 Task: Search Recruiter Lite in Recruiter.
Action: Mouse moved to (865, 89)
Screenshot: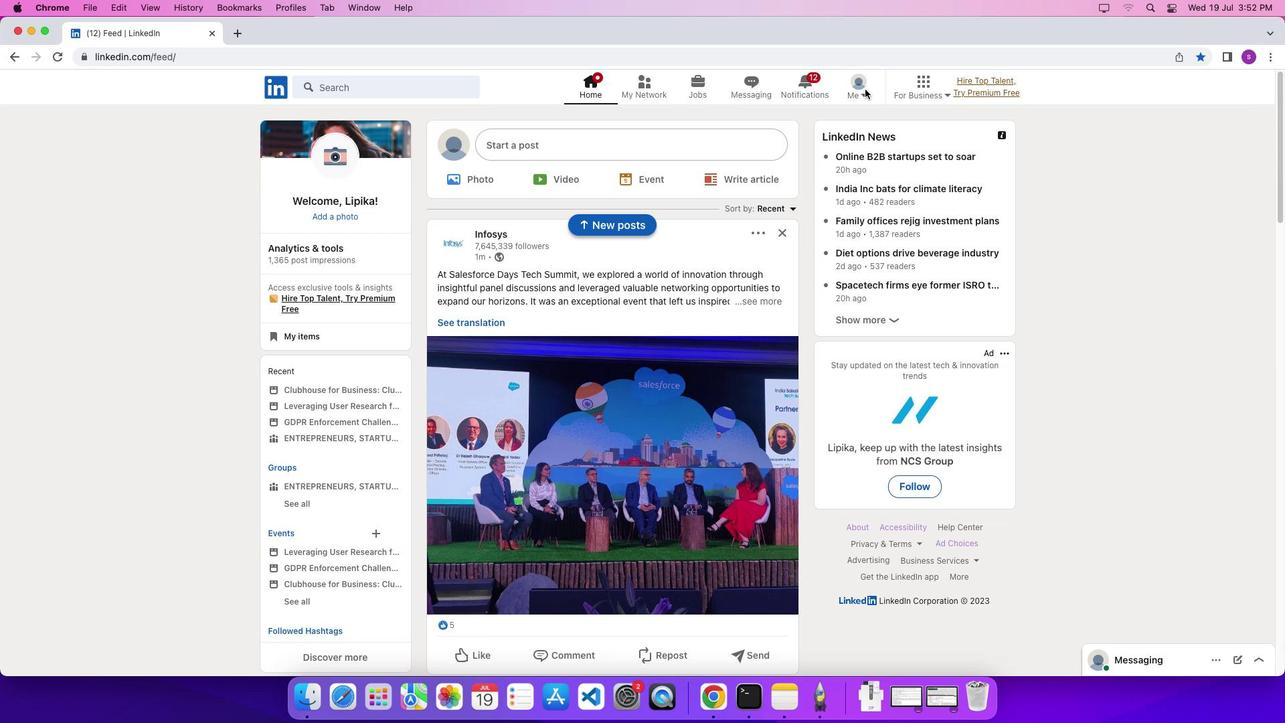 
Action: Mouse pressed left at (865, 89)
Screenshot: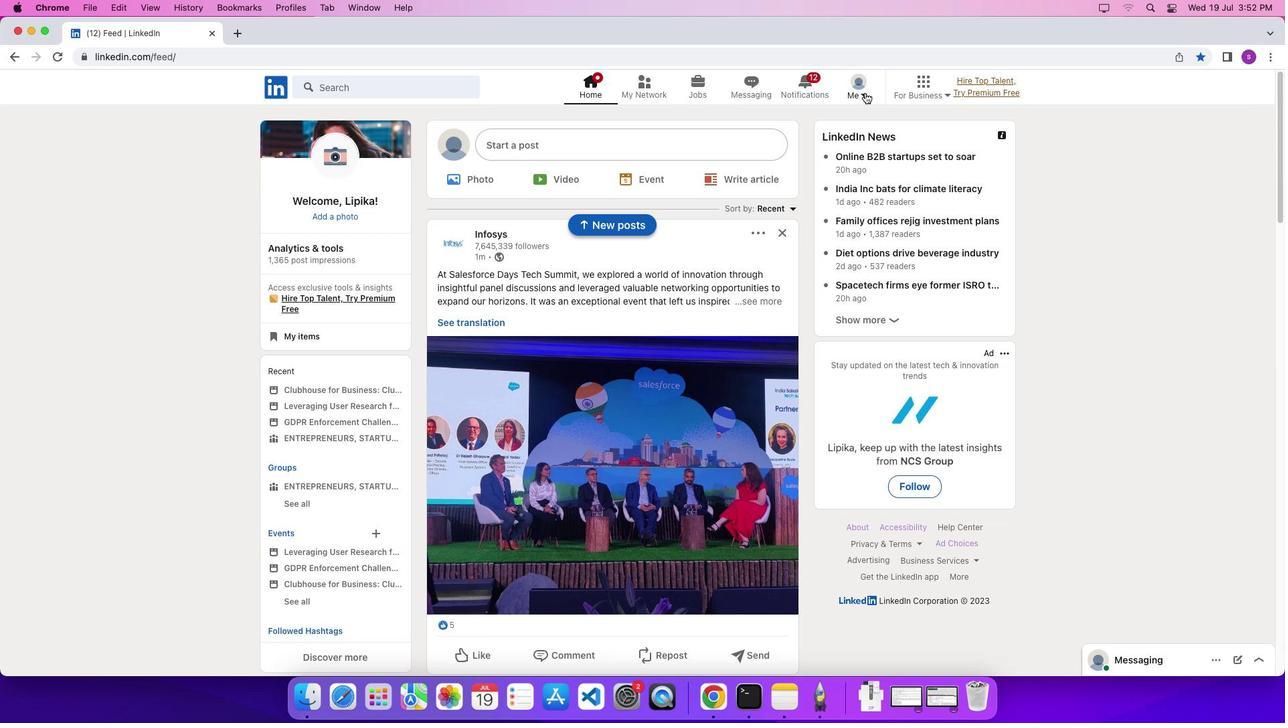 
Action: Mouse moved to (865, 93)
Screenshot: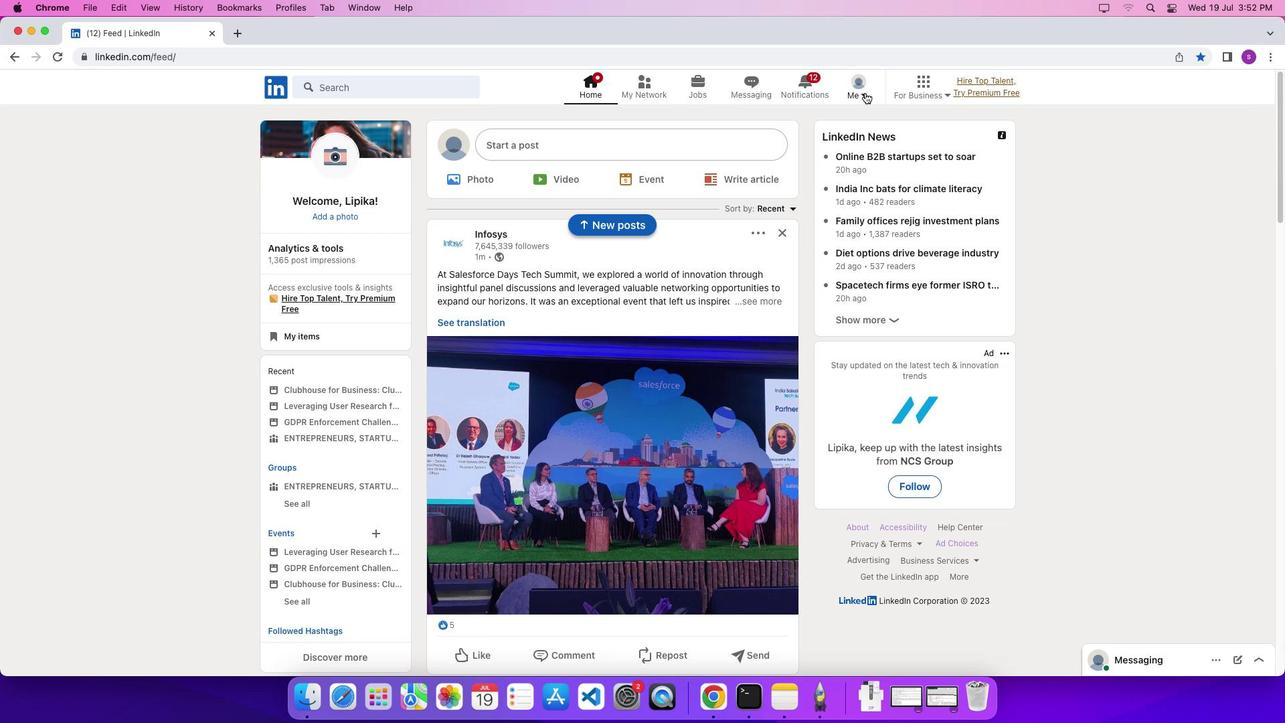 
Action: Mouse pressed left at (865, 93)
Screenshot: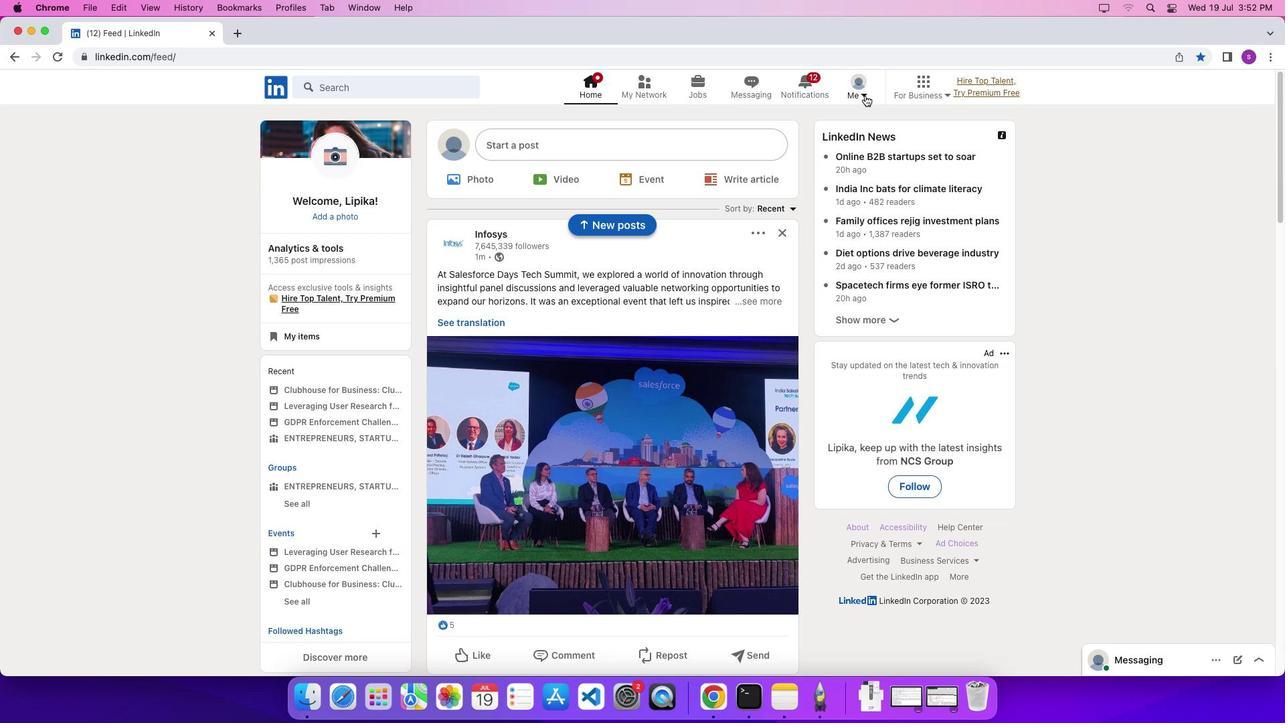 
Action: Mouse moved to (852, 163)
Screenshot: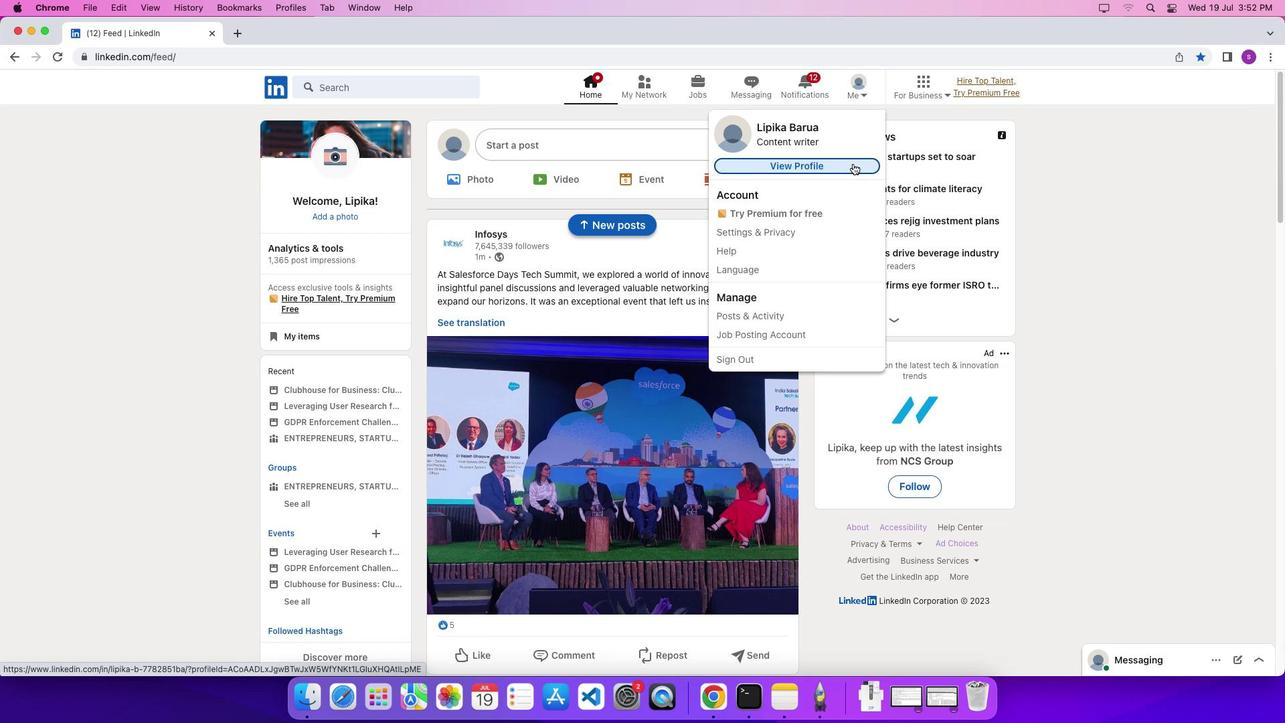 
Action: Mouse pressed left at (852, 163)
Screenshot: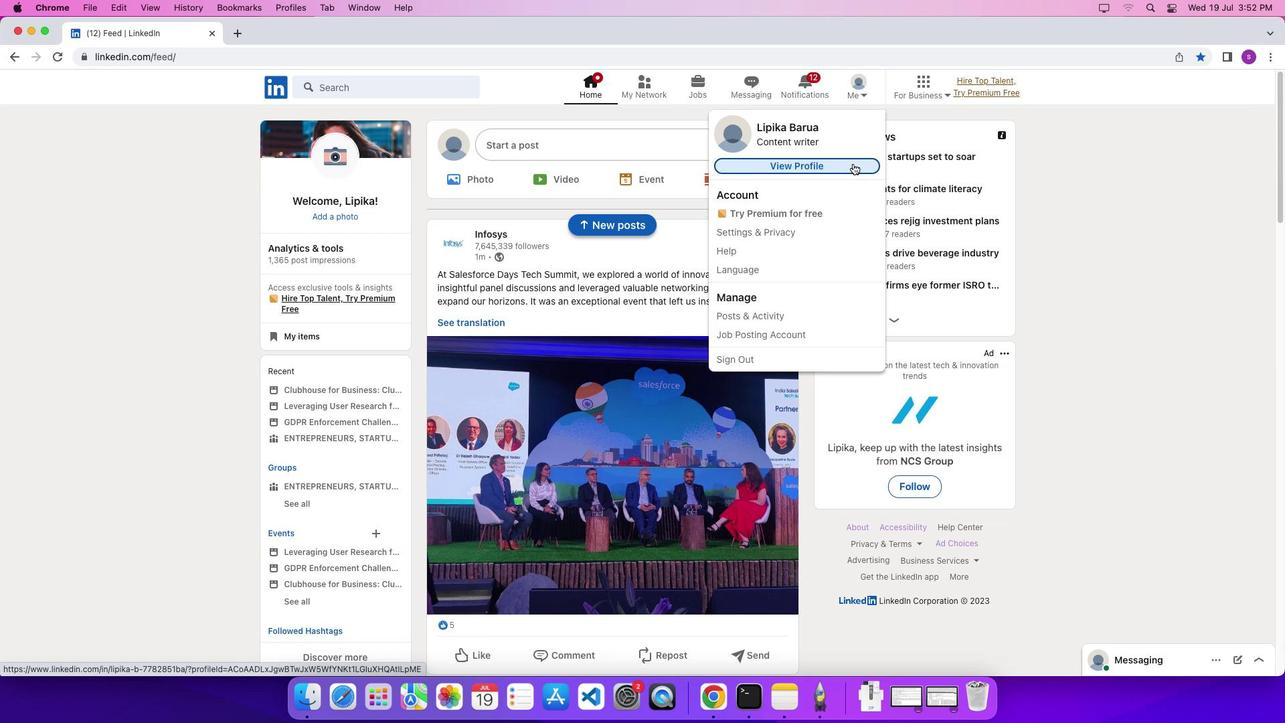 
Action: Mouse moved to (717, 352)
Screenshot: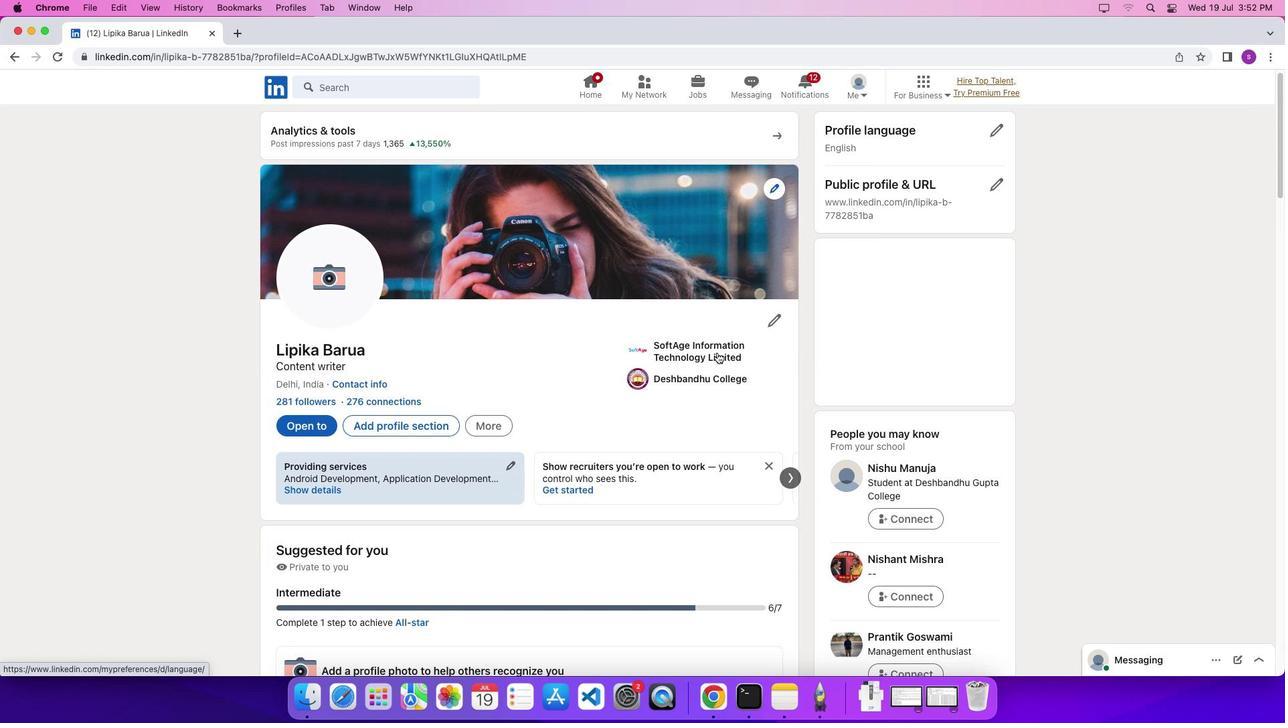 
Action: Mouse scrolled (717, 352) with delta (0, 0)
Screenshot: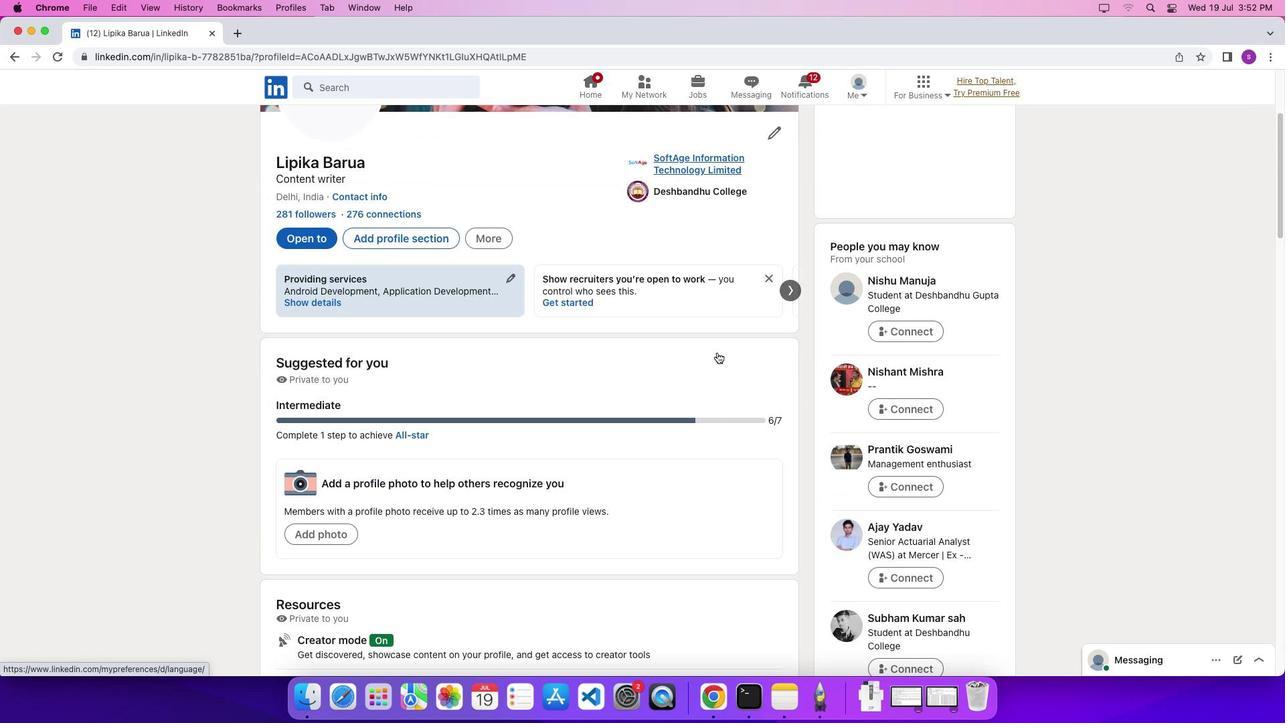 
Action: Mouse scrolled (717, 352) with delta (0, 0)
Screenshot: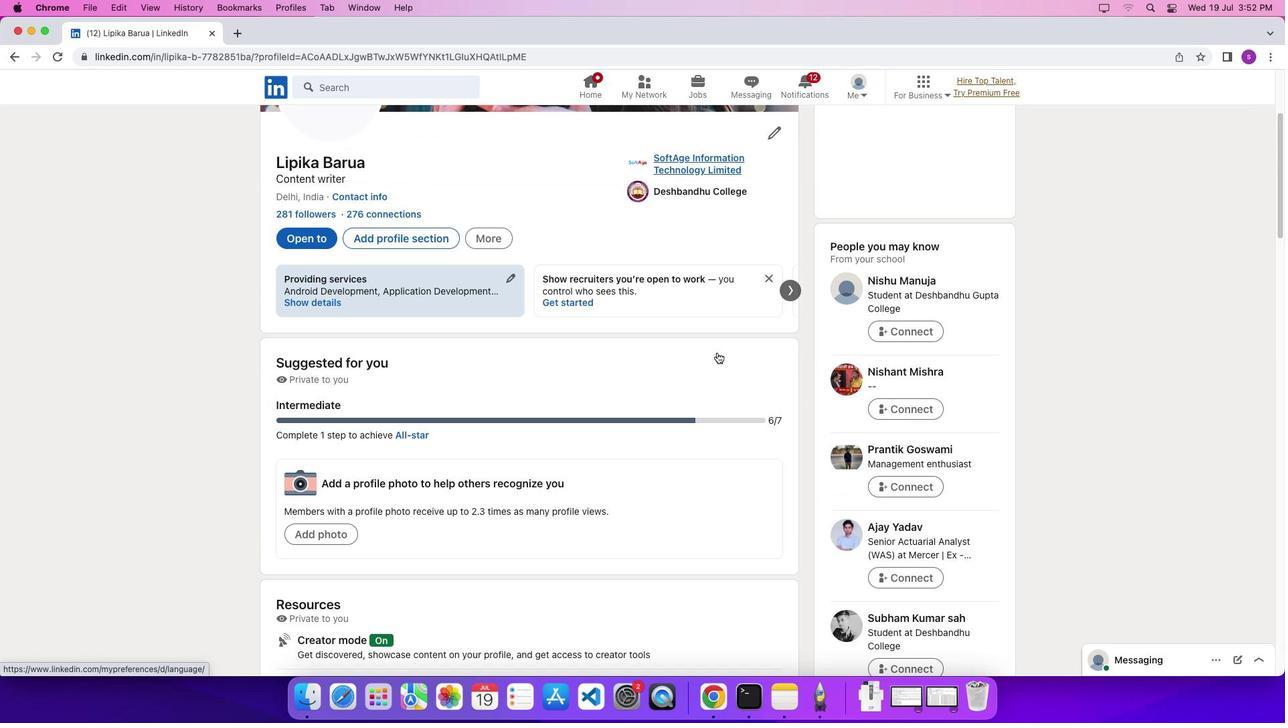 
Action: Mouse scrolled (717, 352) with delta (0, -3)
Screenshot: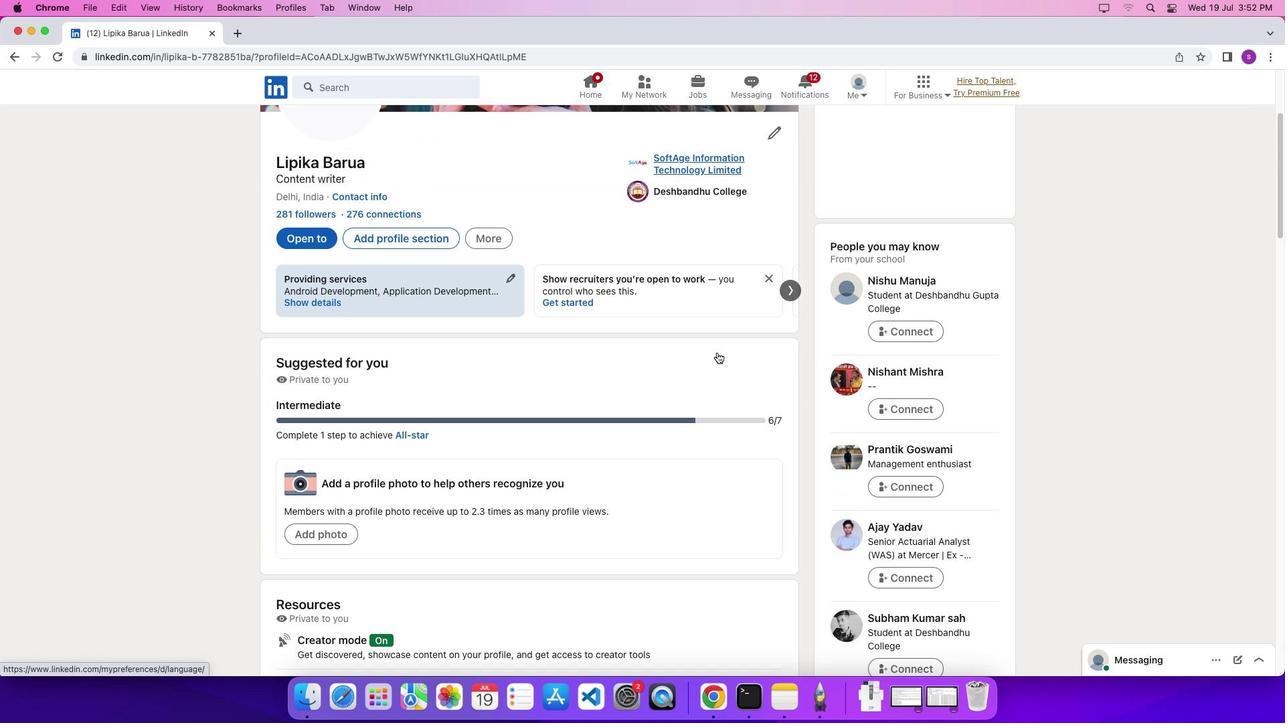
Action: Mouse scrolled (717, 352) with delta (0, 0)
Screenshot: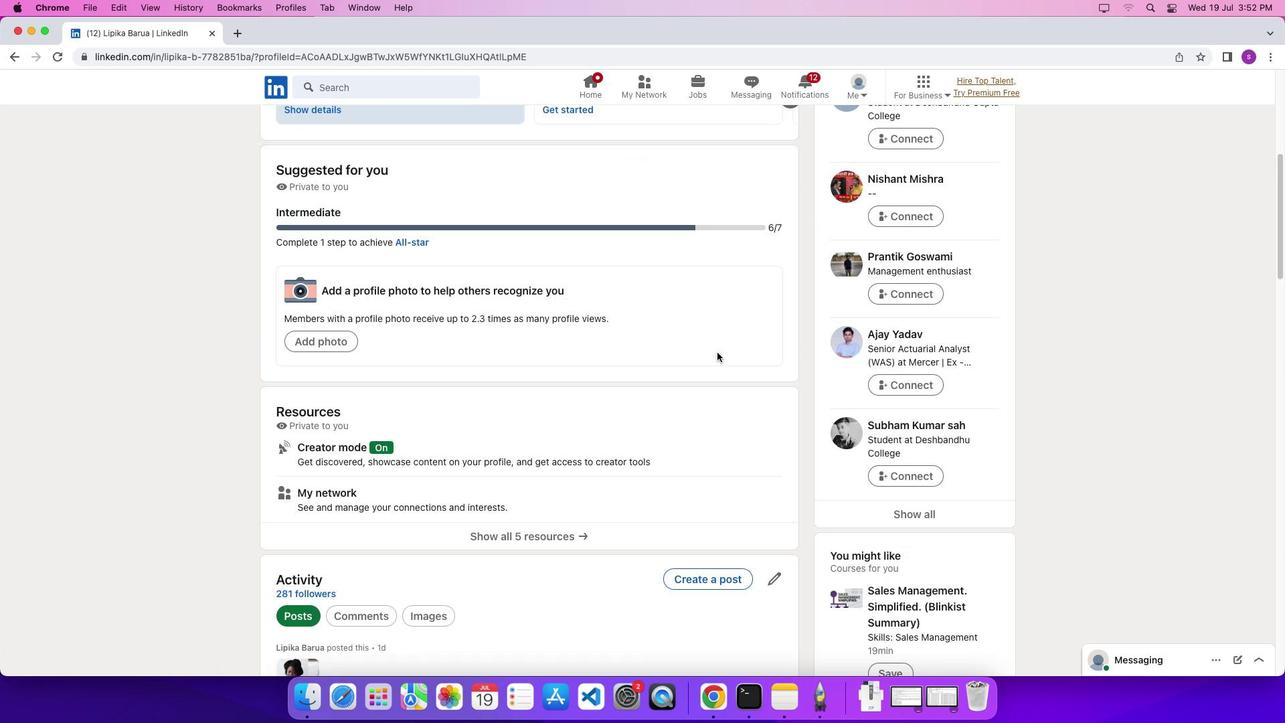 
Action: Mouse scrolled (717, 352) with delta (0, 0)
Screenshot: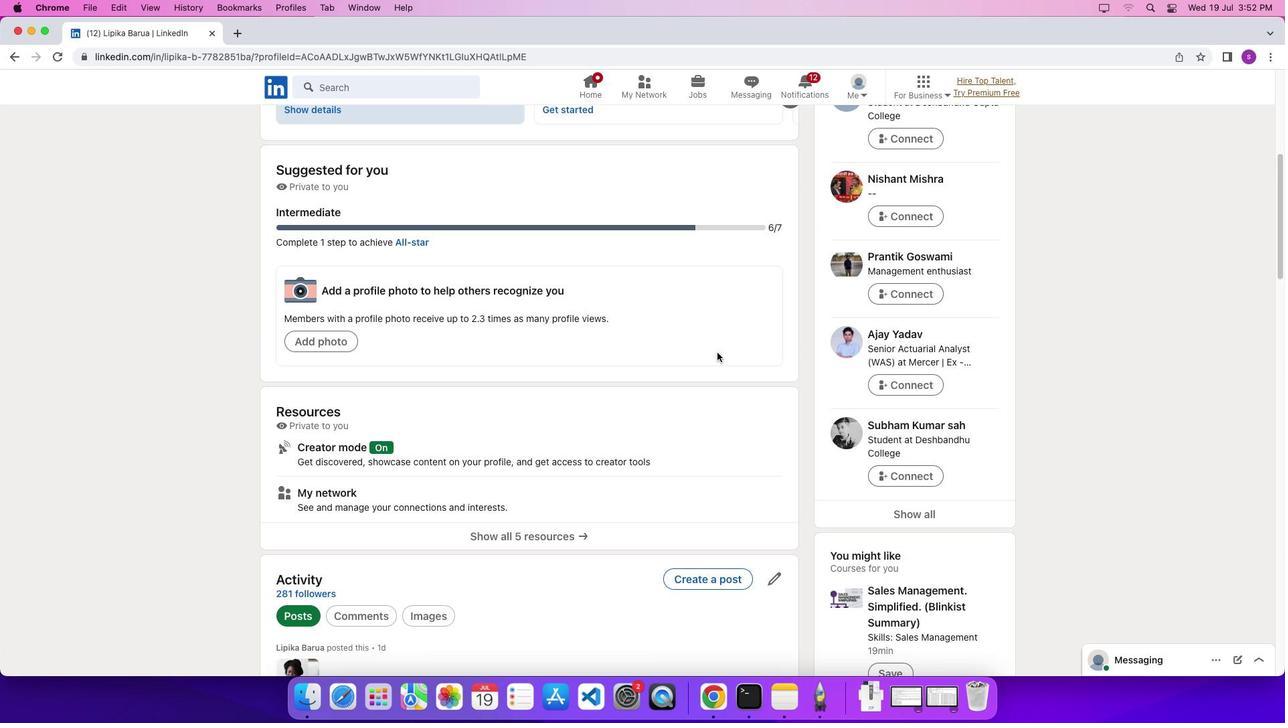 
Action: Mouse scrolled (717, 352) with delta (0, -3)
Screenshot: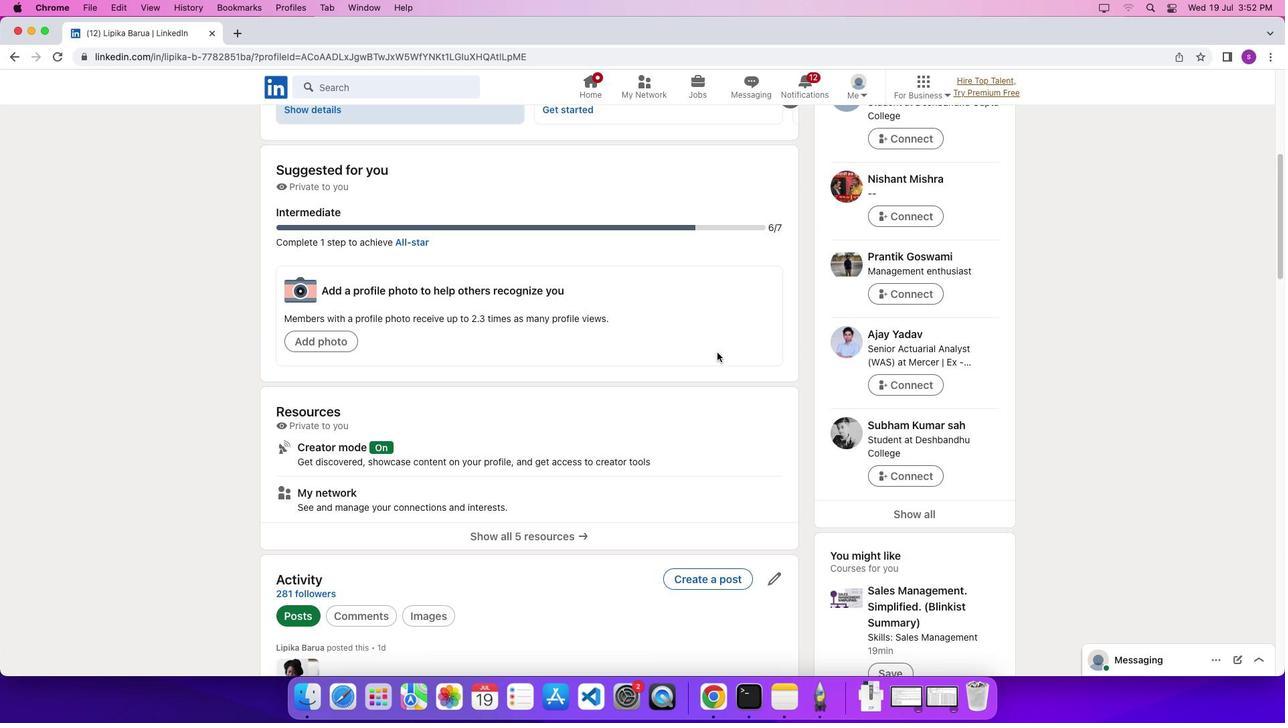 
Action: Mouse scrolled (717, 352) with delta (0, 0)
Screenshot: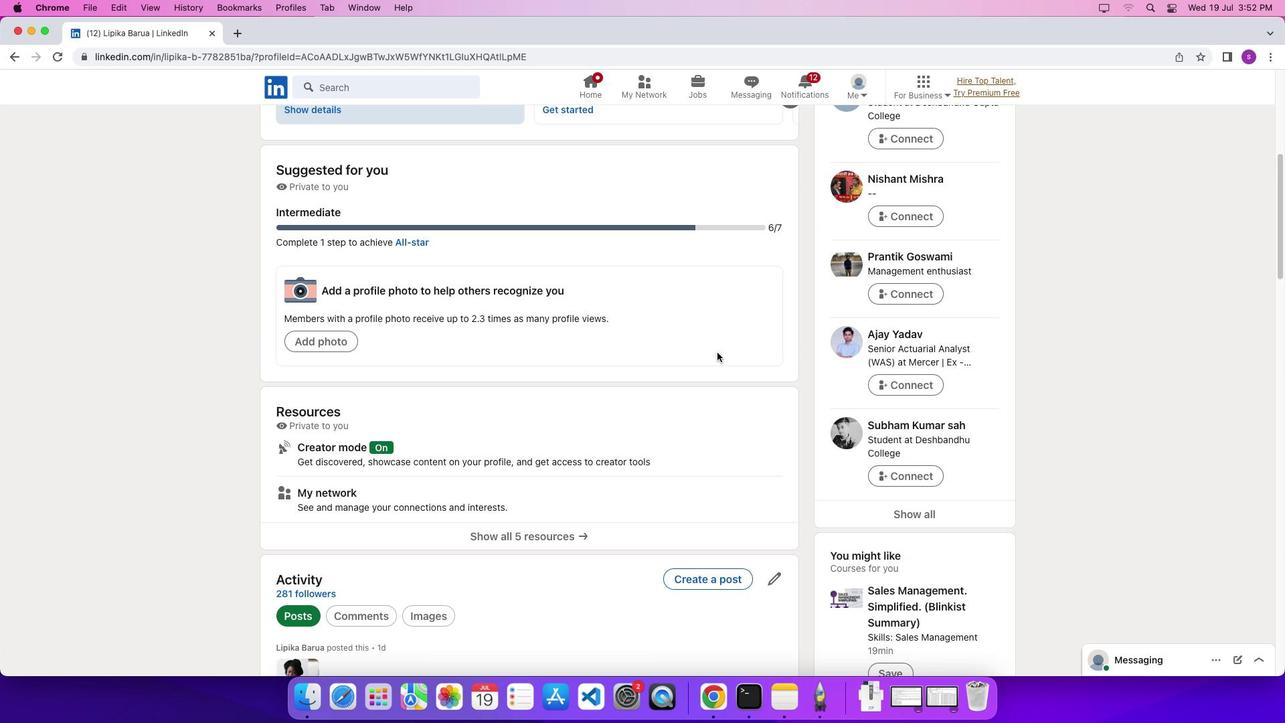 
Action: Mouse scrolled (717, 352) with delta (0, 0)
Screenshot: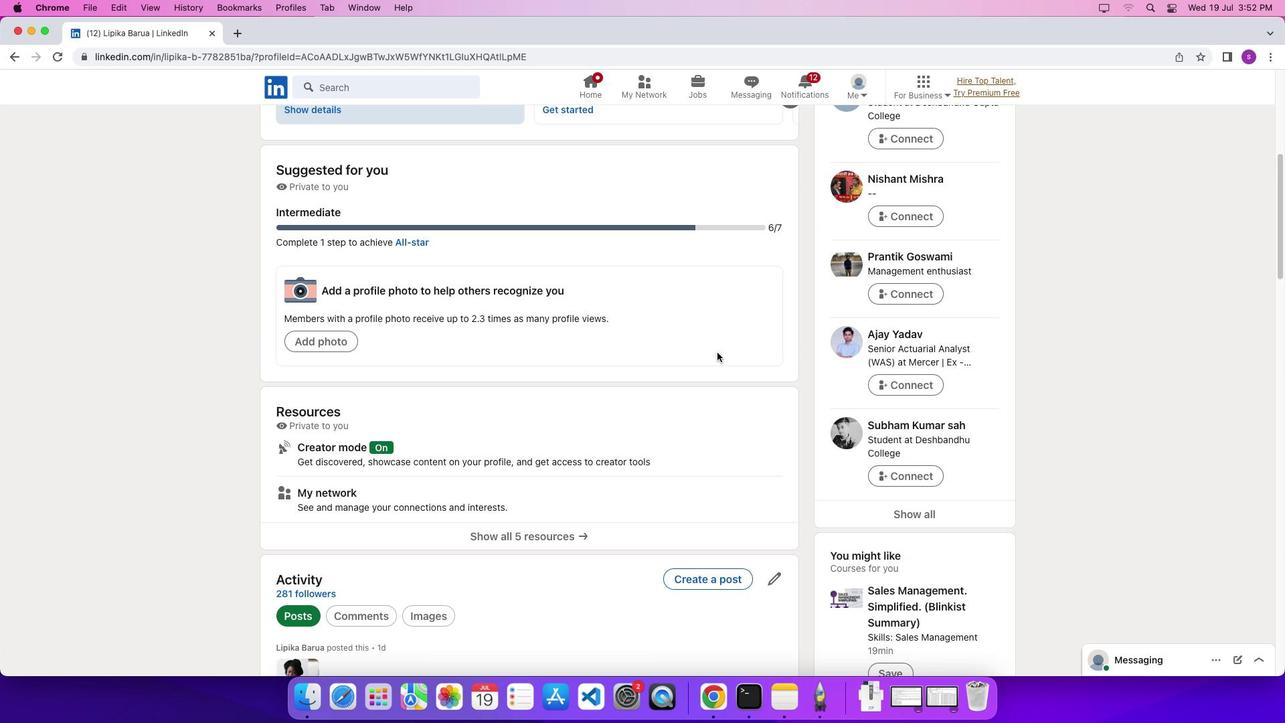 
Action: Mouse scrolled (717, 352) with delta (0, -3)
Screenshot: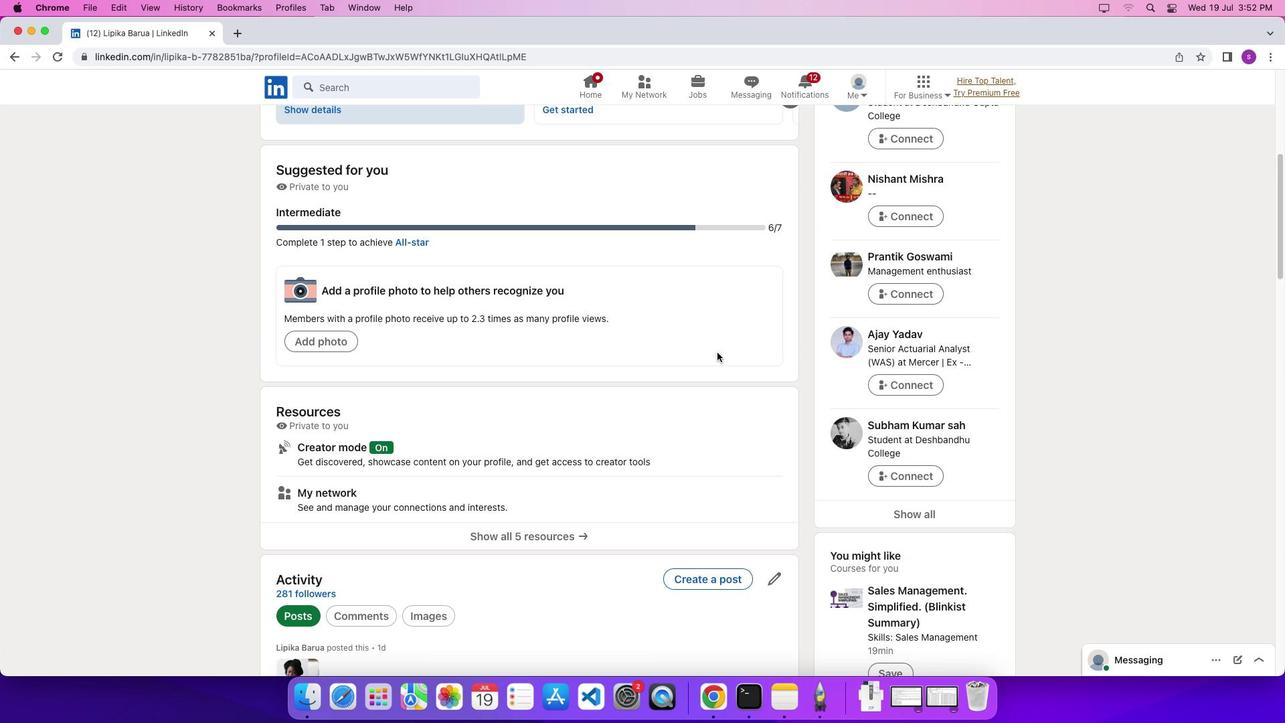 
Action: Mouse scrolled (717, 352) with delta (0, -4)
Screenshot: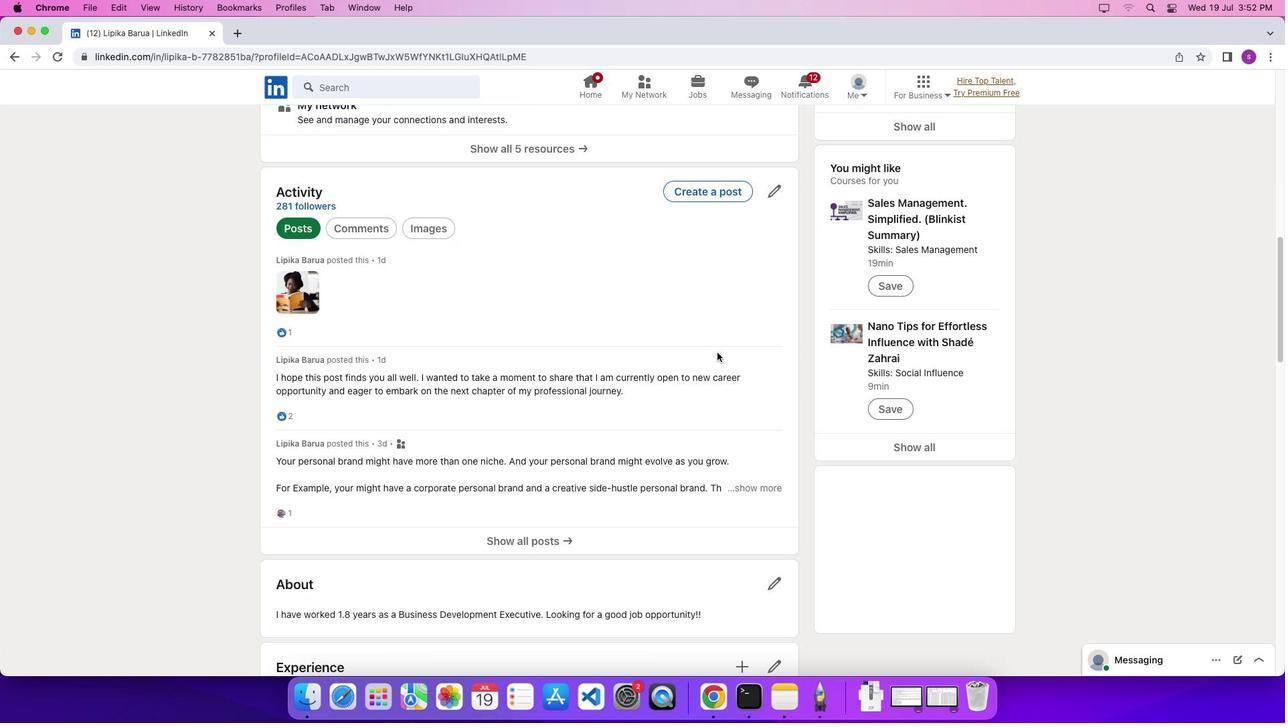 
Action: Mouse scrolled (717, 352) with delta (0, 0)
Screenshot: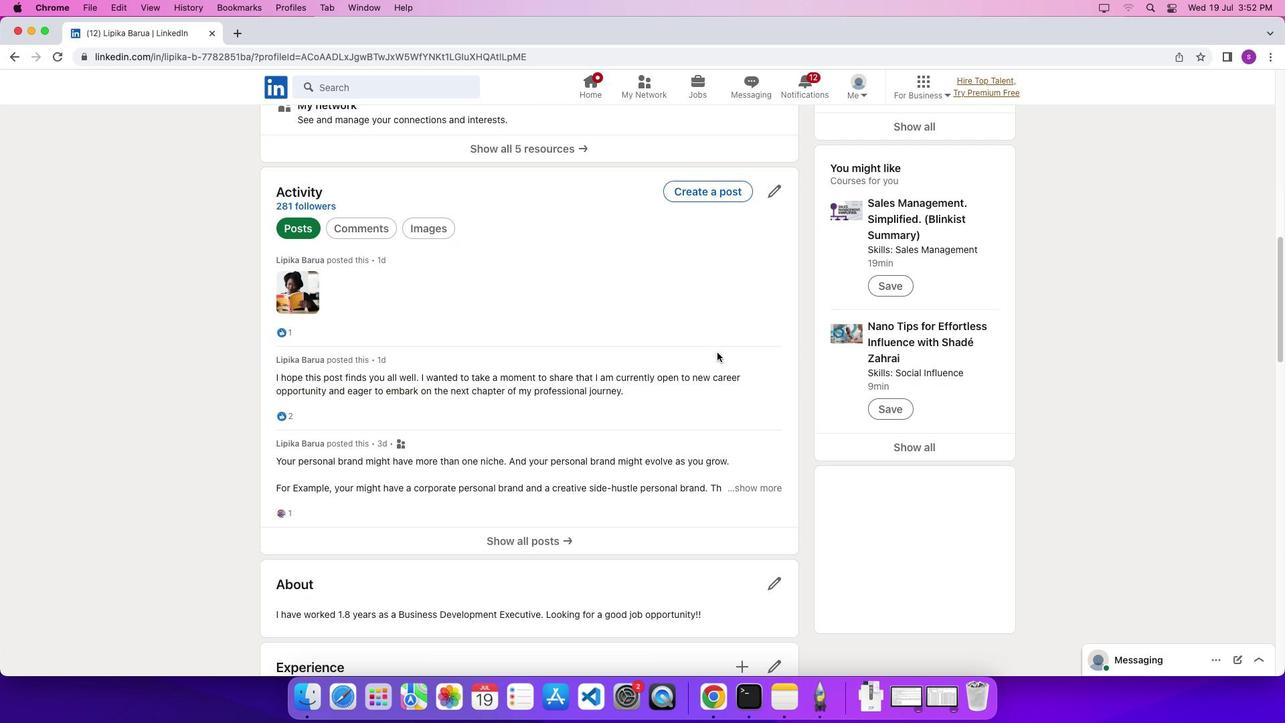 
Action: Mouse scrolled (717, 352) with delta (0, 0)
Screenshot: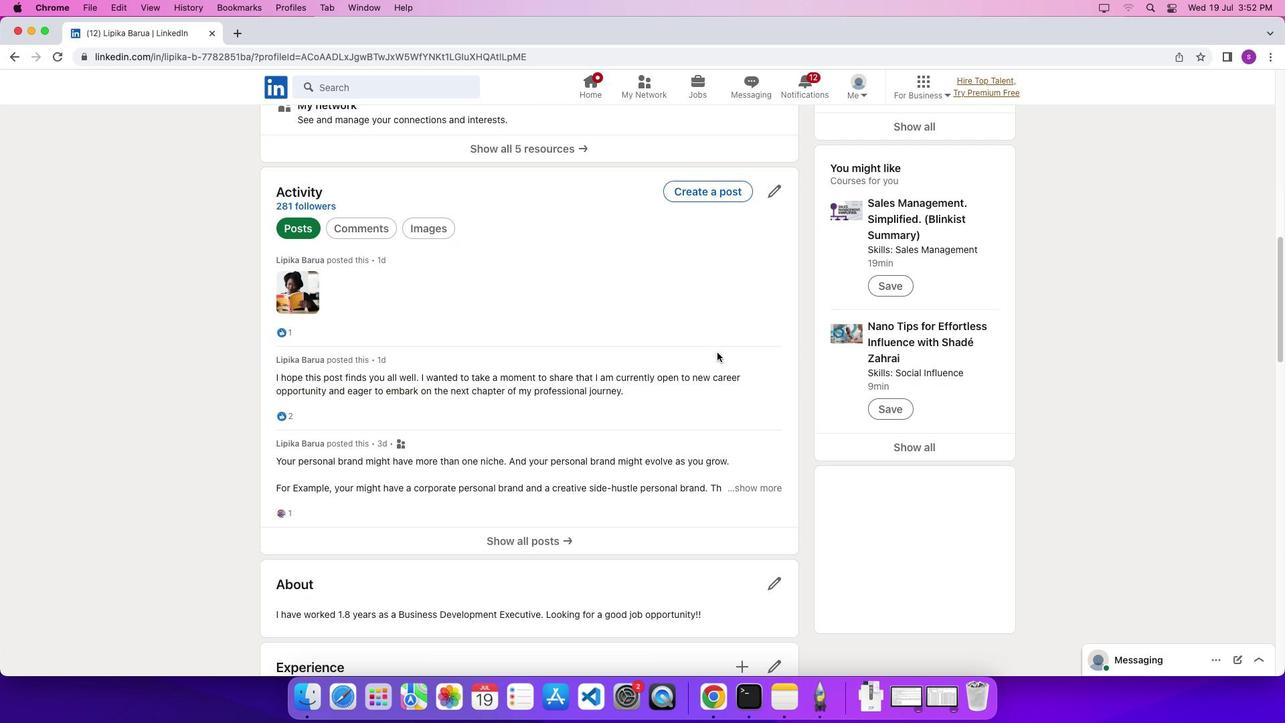 
Action: Mouse scrolled (717, 352) with delta (0, -3)
Screenshot: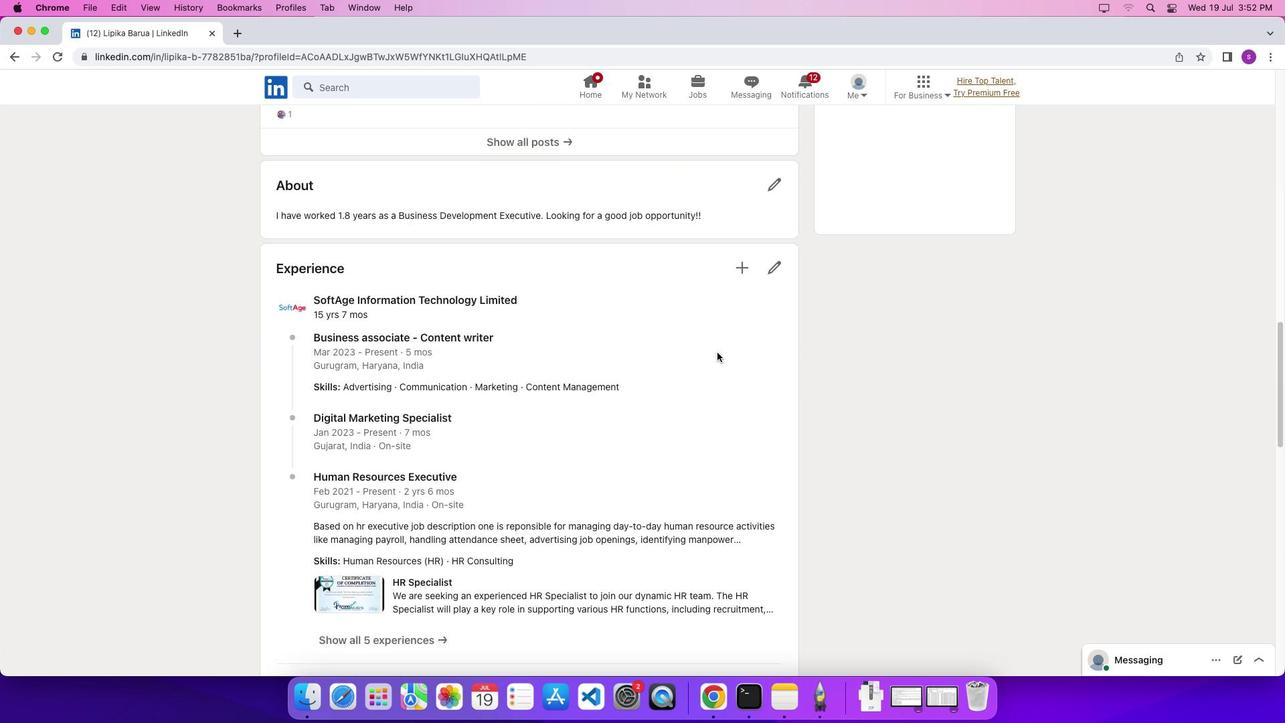 
Action: Mouse scrolled (717, 352) with delta (0, -4)
Screenshot: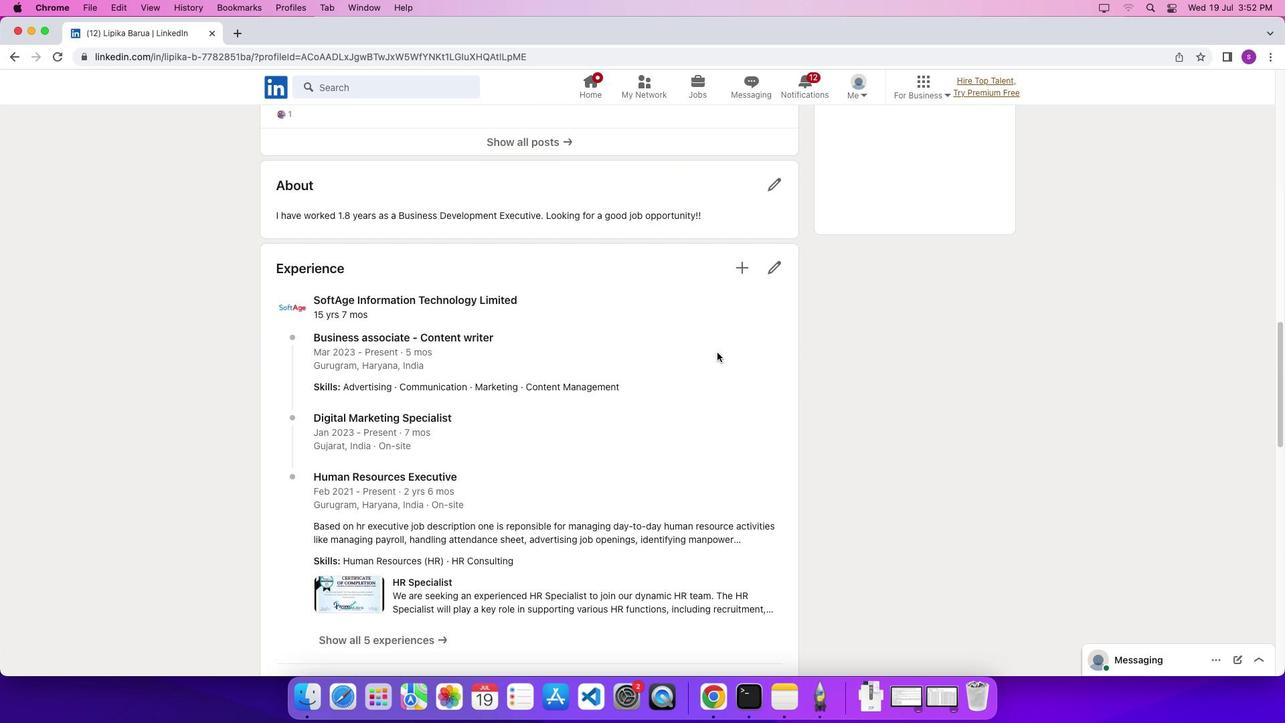 
Action: Mouse scrolled (717, 352) with delta (0, 0)
Screenshot: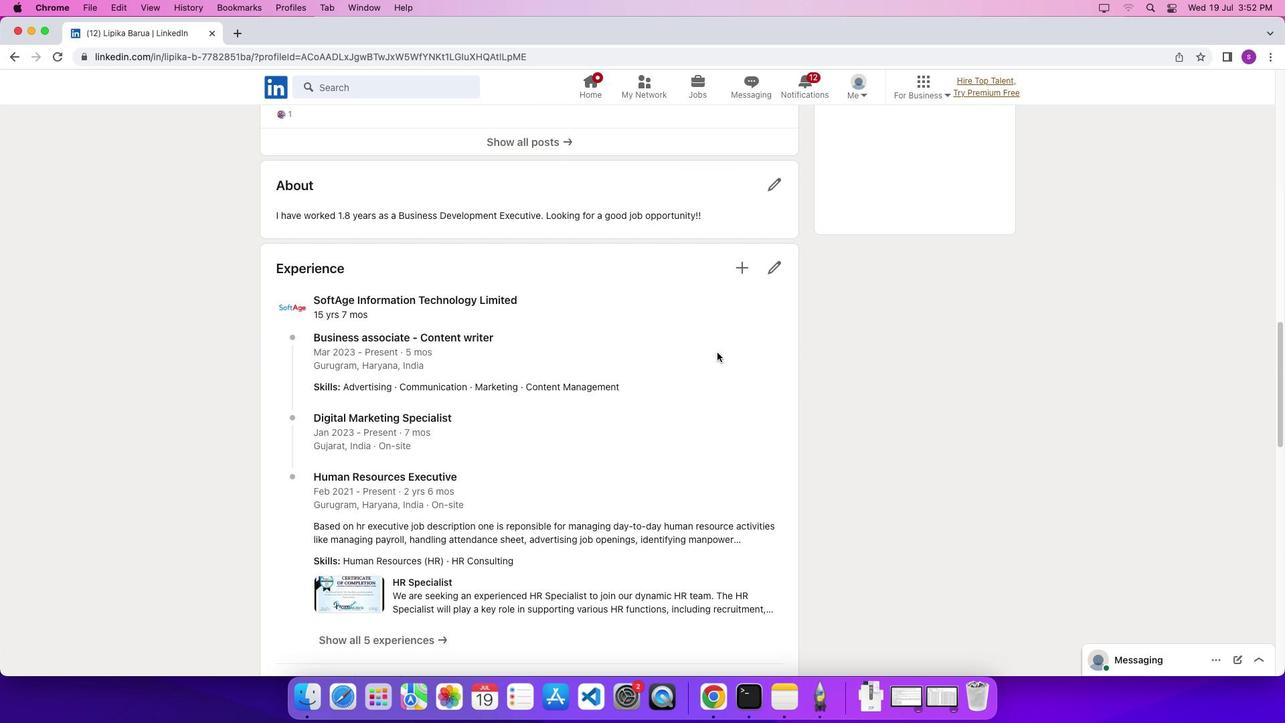 
Action: Mouse scrolled (717, 352) with delta (0, 0)
Screenshot: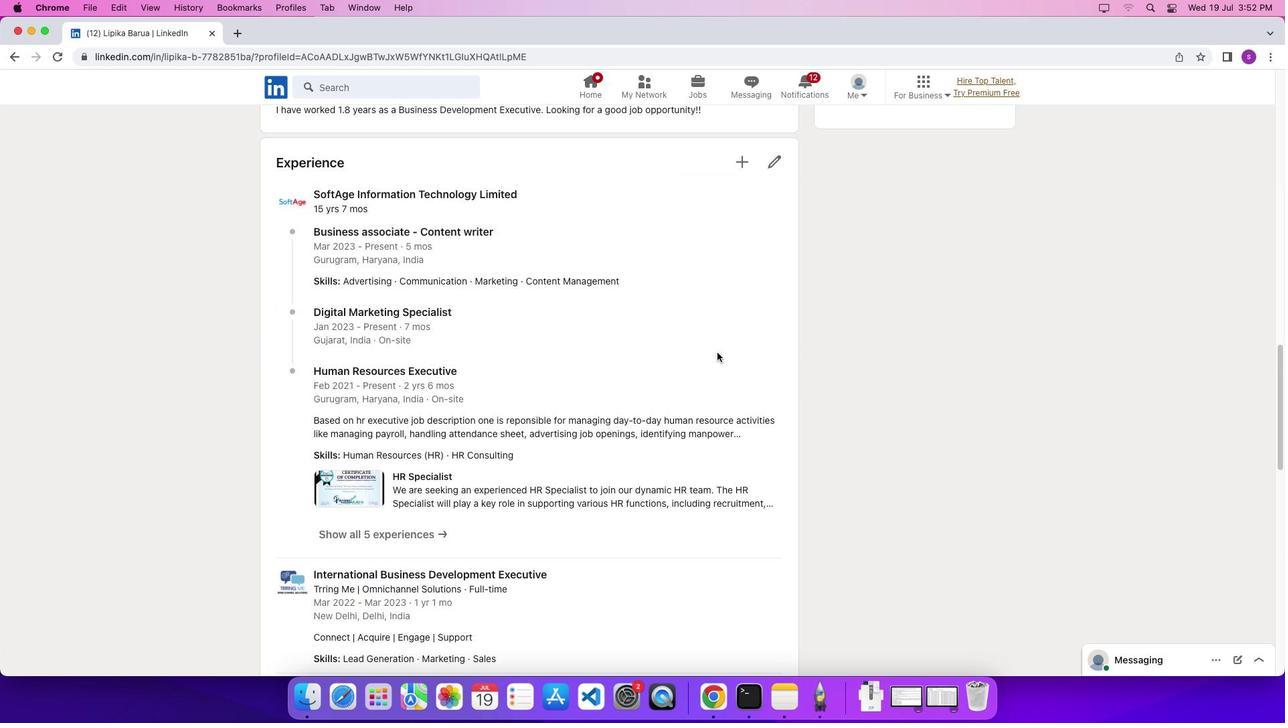 
Action: Mouse scrolled (717, 352) with delta (0, 0)
Screenshot: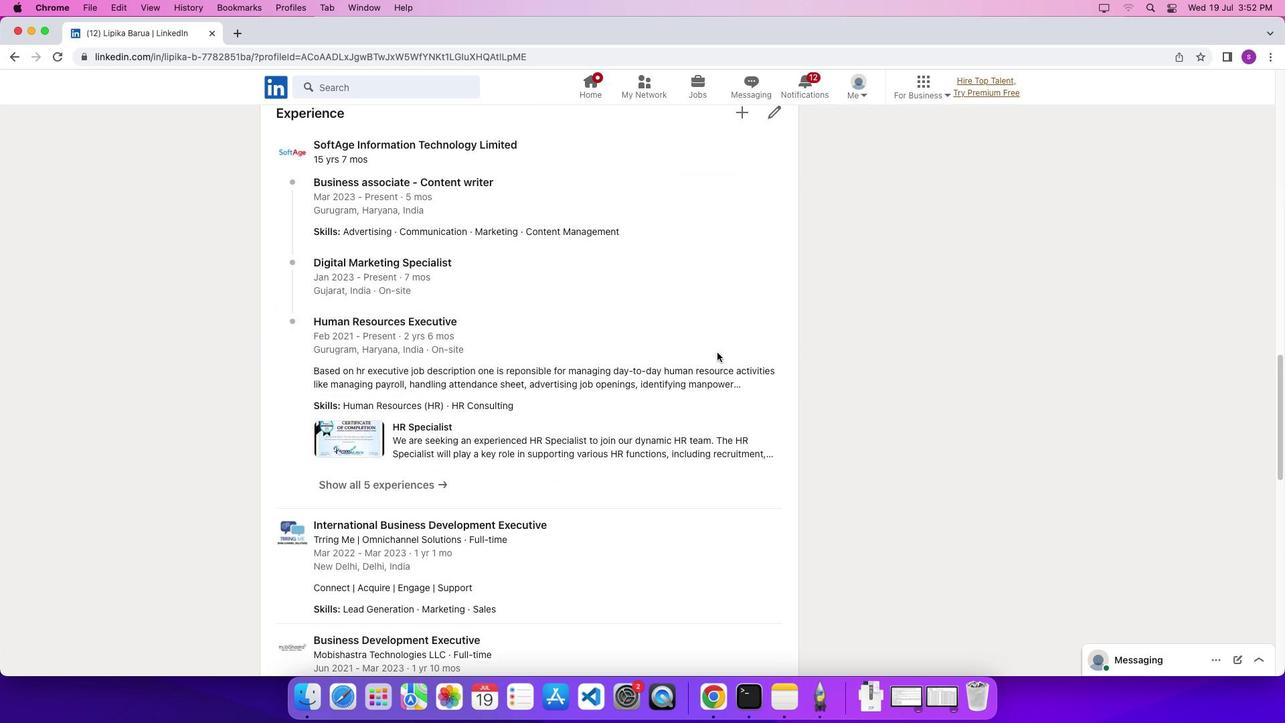 
Action: Mouse scrolled (717, 352) with delta (0, -2)
Screenshot: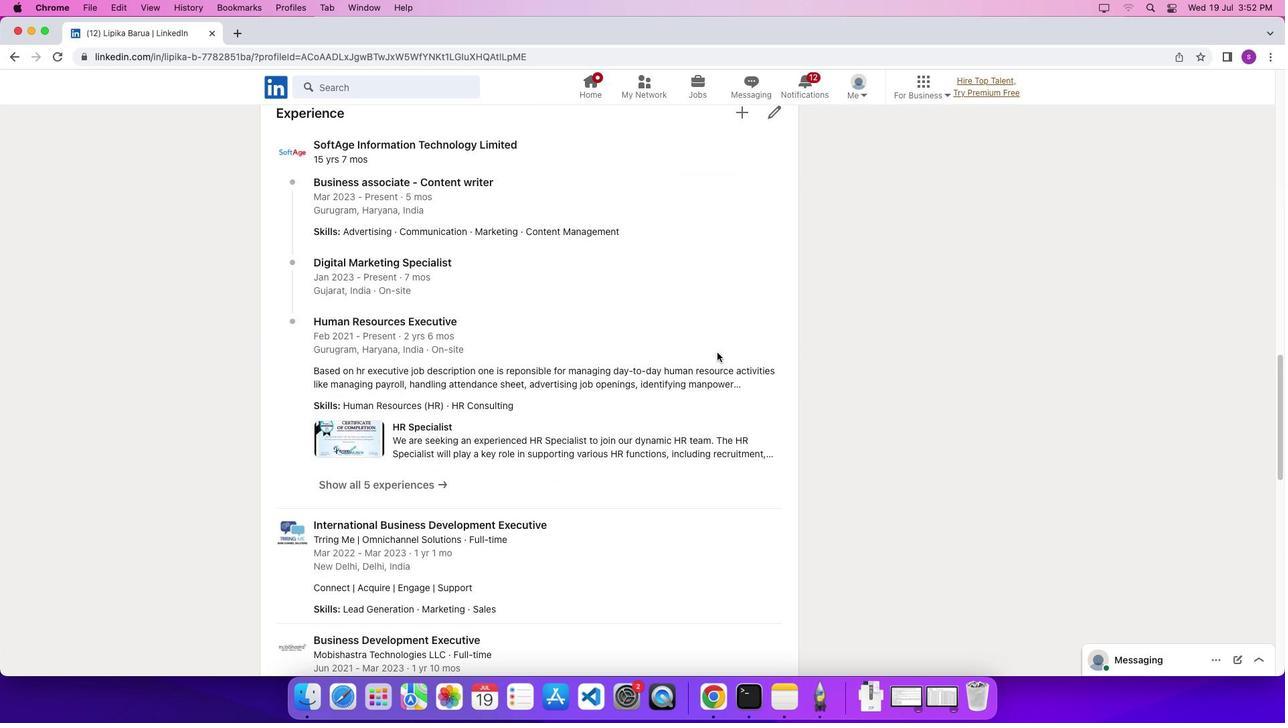 
Action: Mouse scrolled (717, 352) with delta (0, 0)
Screenshot: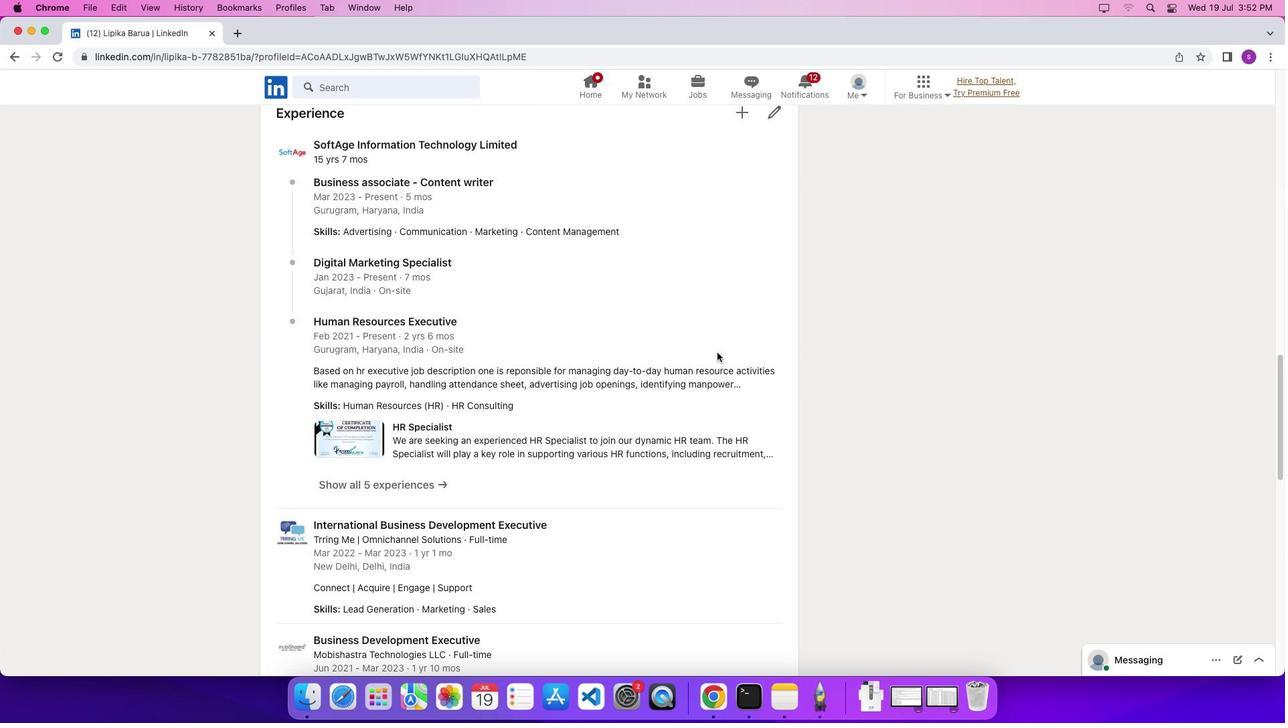 
Action: Mouse scrolled (717, 352) with delta (0, 0)
Screenshot: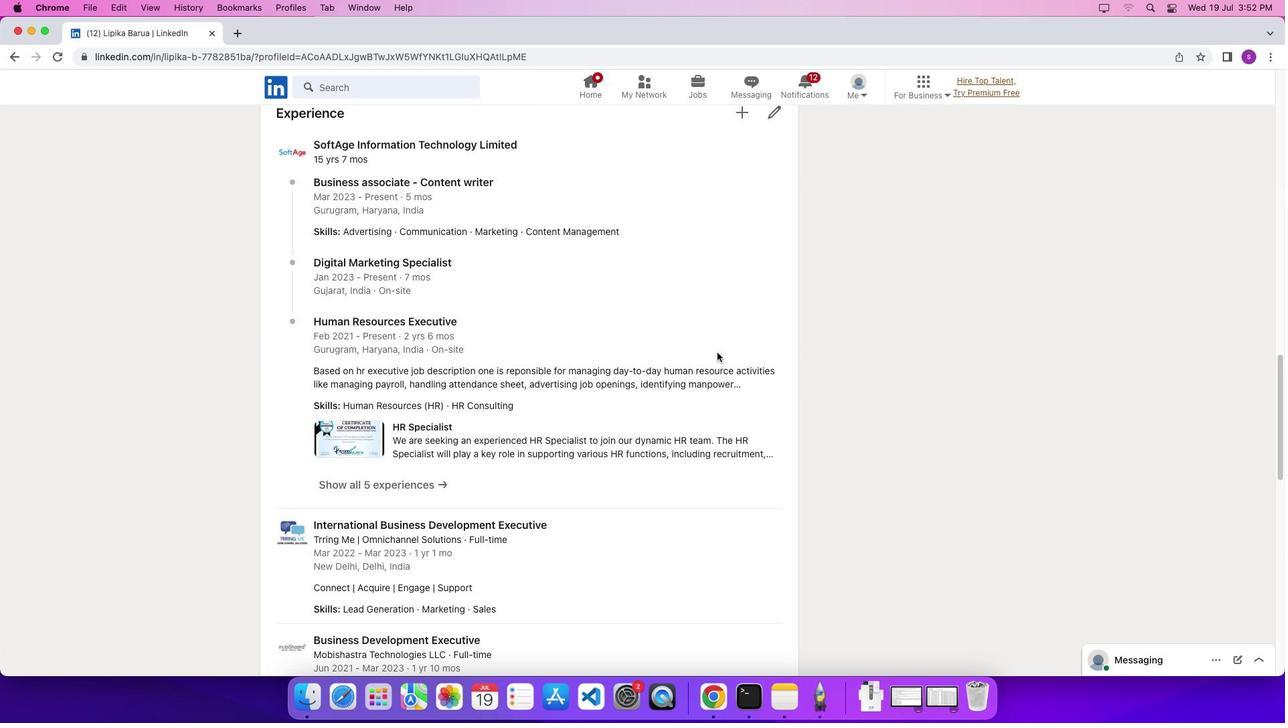 
Action: Mouse scrolled (717, 352) with delta (0, -3)
Screenshot: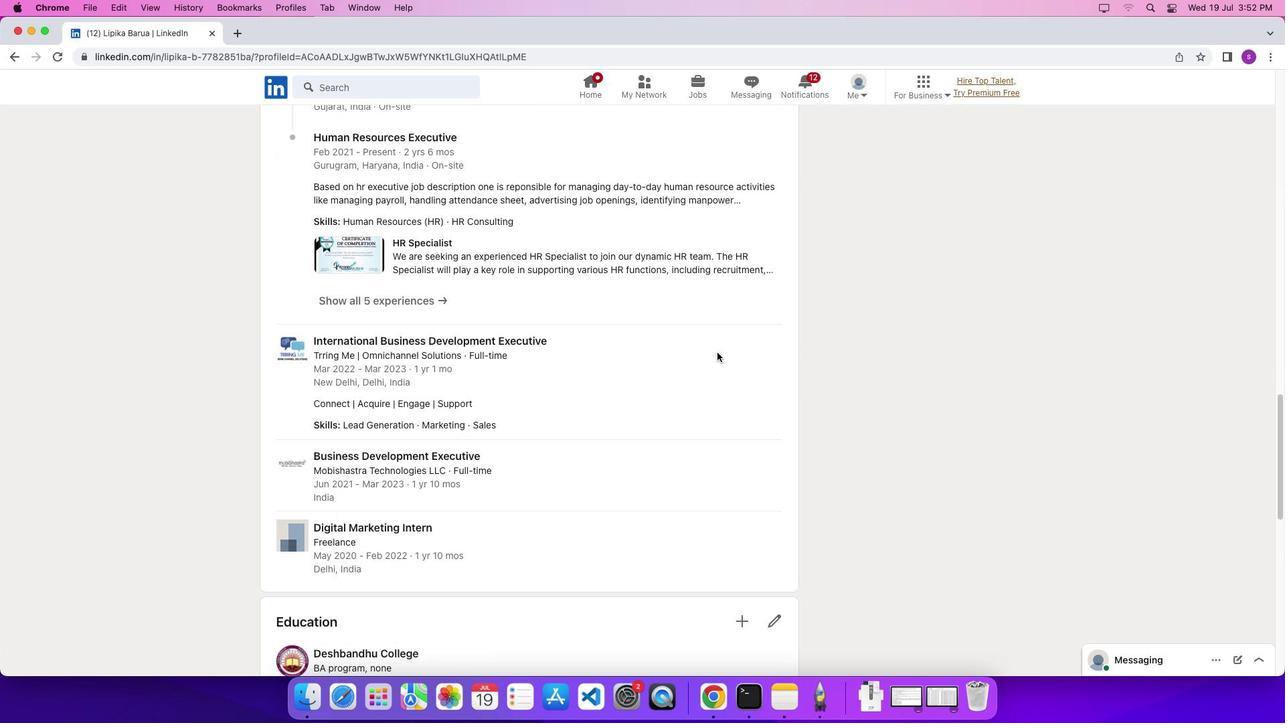 
Action: Mouse scrolled (717, 352) with delta (0, 0)
Screenshot: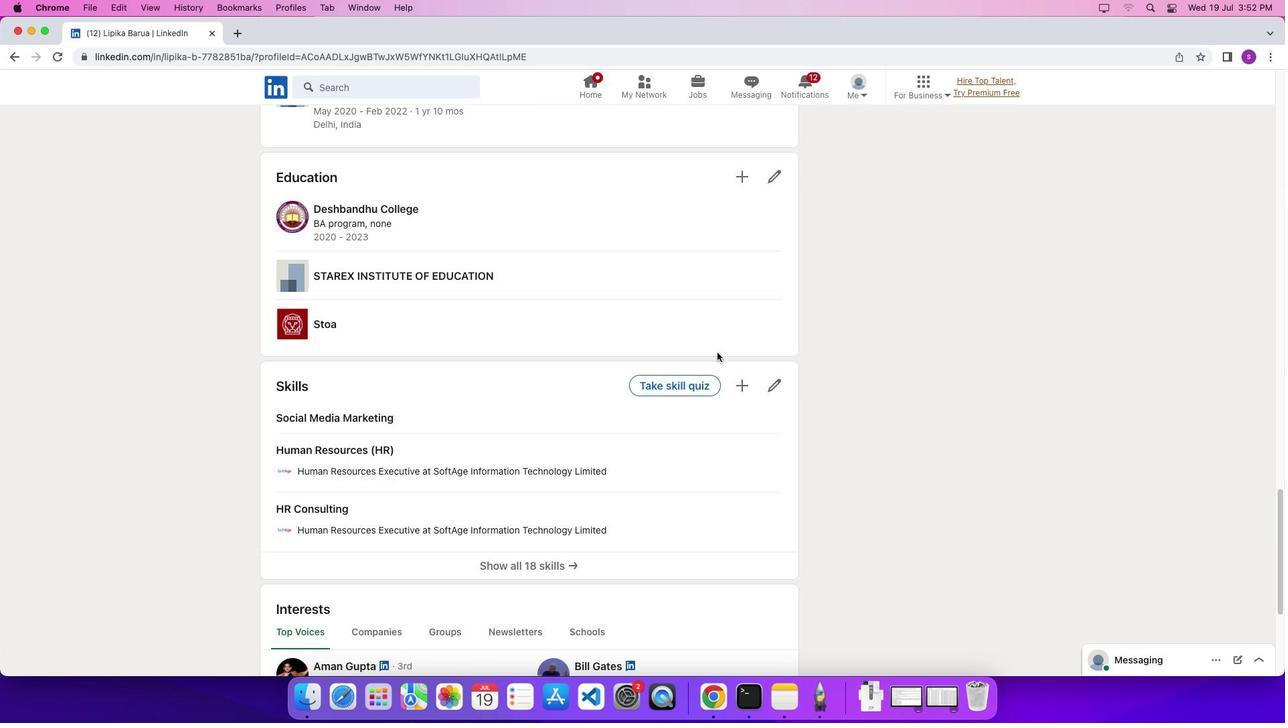 
Action: Mouse scrolled (717, 352) with delta (0, 0)
Screenshot: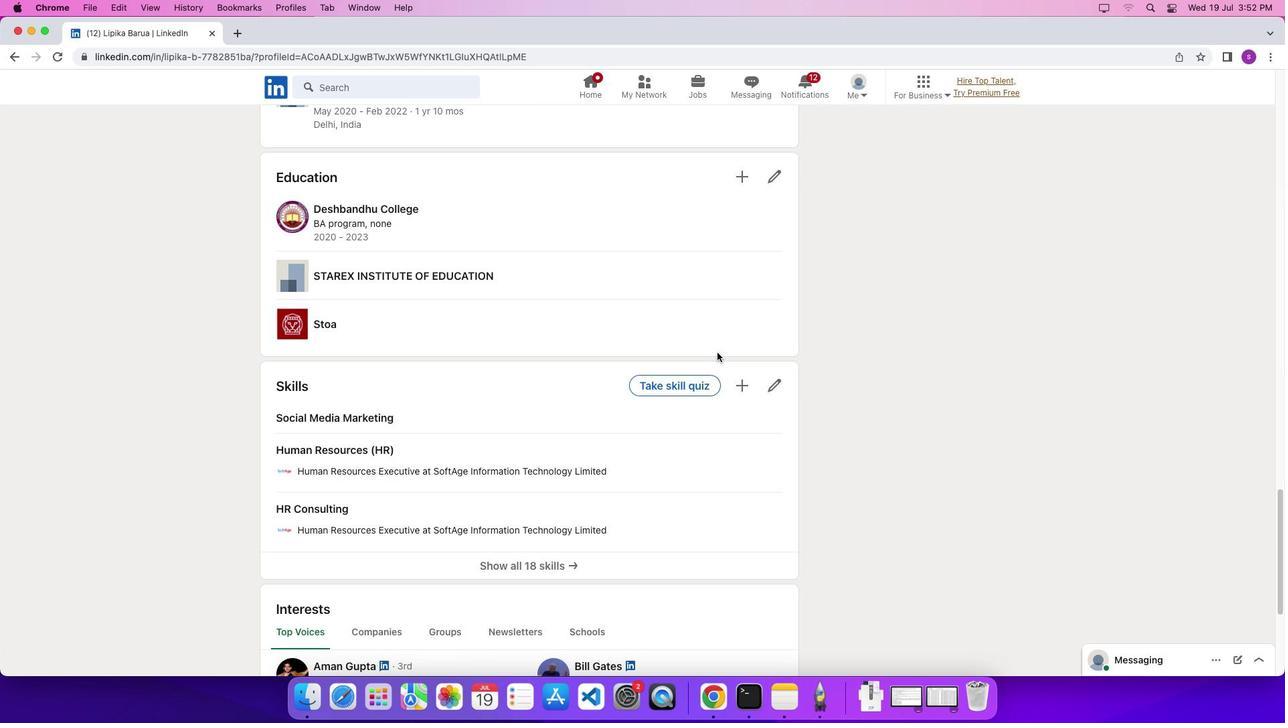 
Action: Mouse scrolled (717, 352) with delta (0, -4)
Screenshot: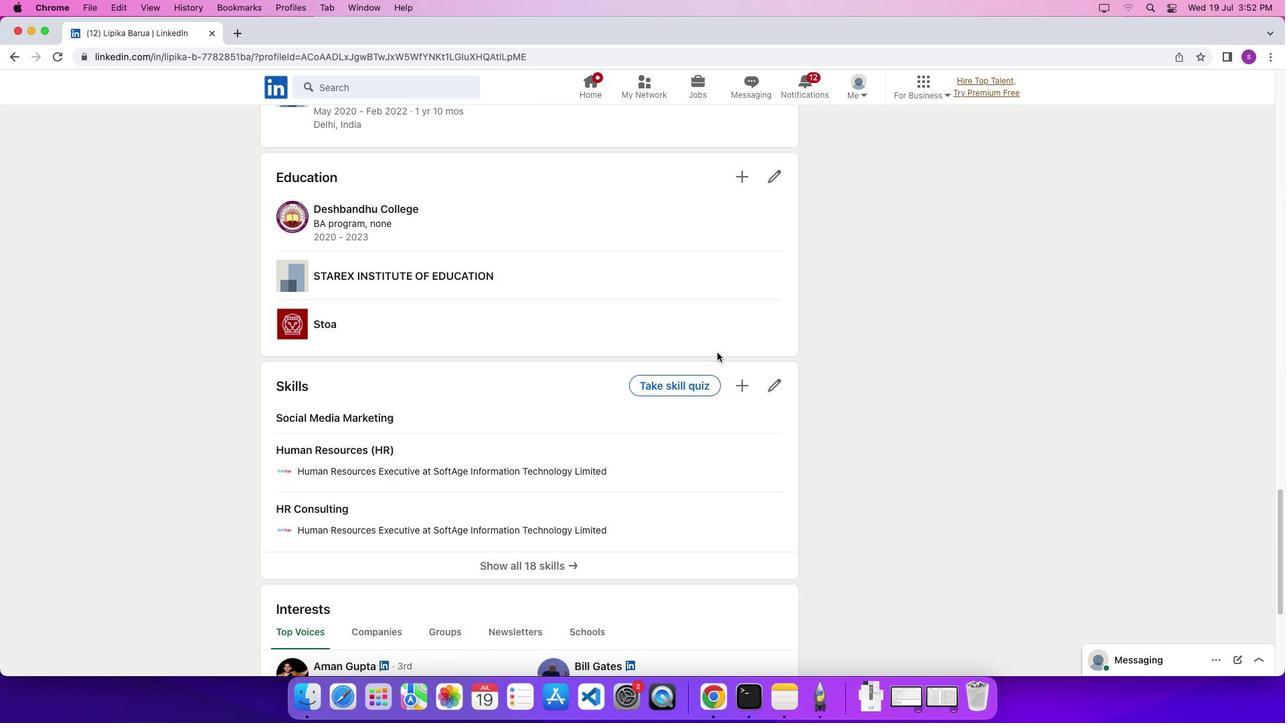 
Action: Mouse scrolled (717, 352) with delta (0, -5)
Screenshot: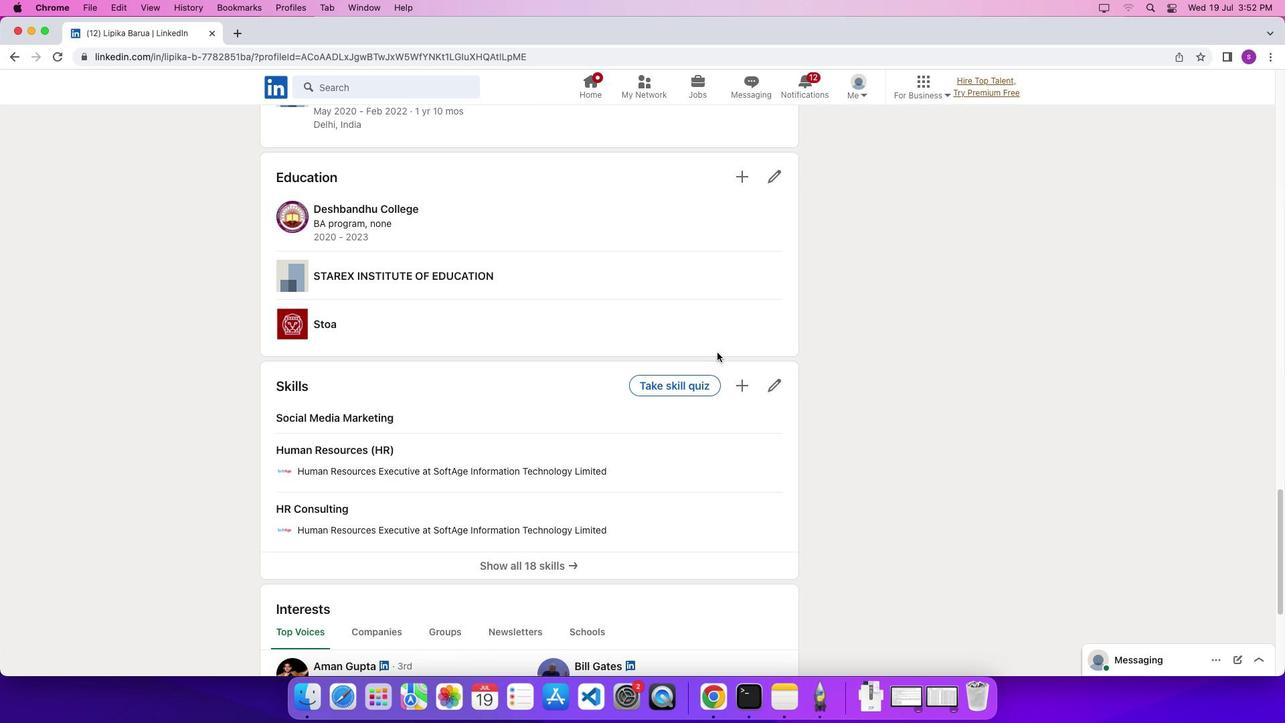 
Action: Mouse scrolled (717, 352) with delta (0, 0)
Screenshot: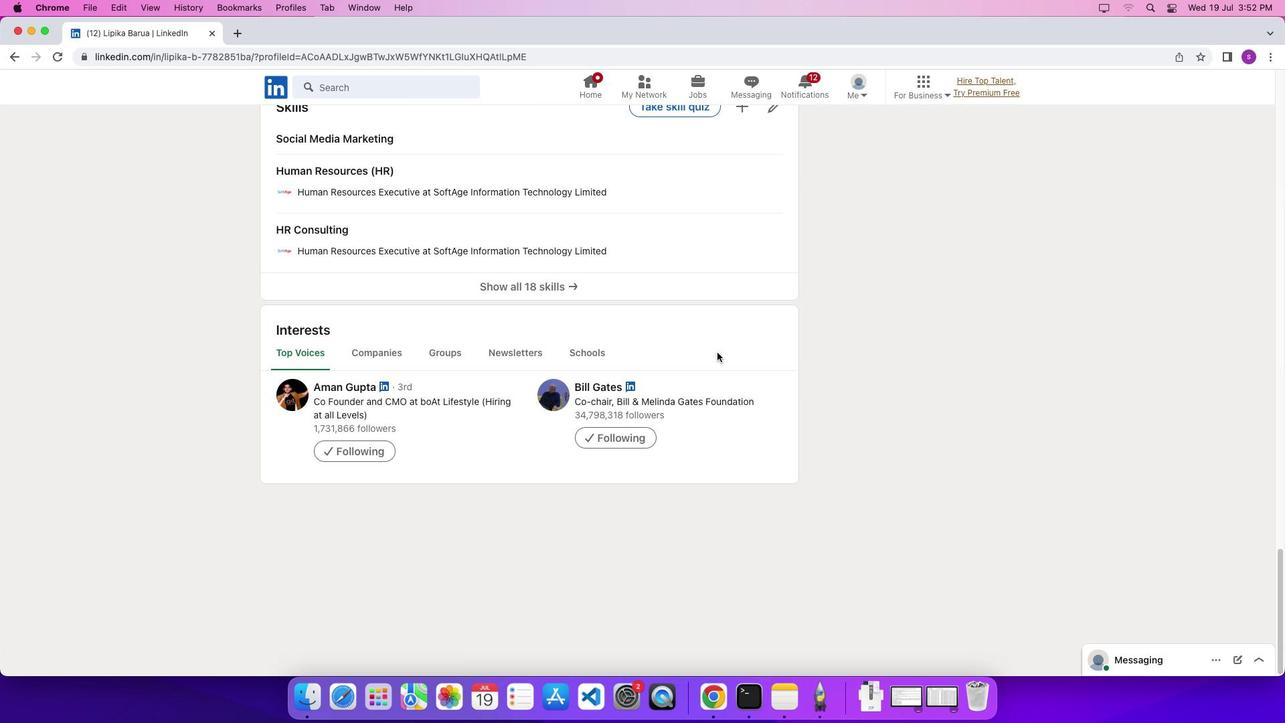 
Action: Mouse scrolled (717, 352) with delta (0, 0)
Screenshot: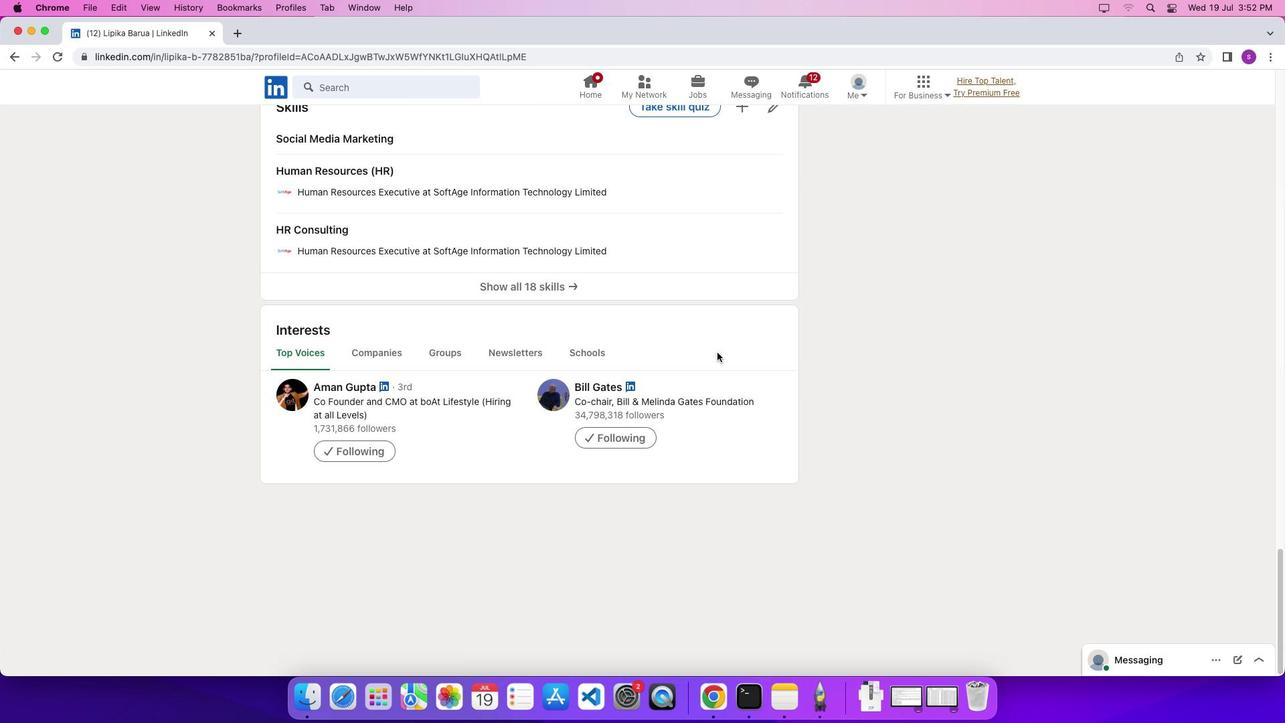 
Action: Mouse scrolled (717, 352) with delta (0, -4)
Screenshot: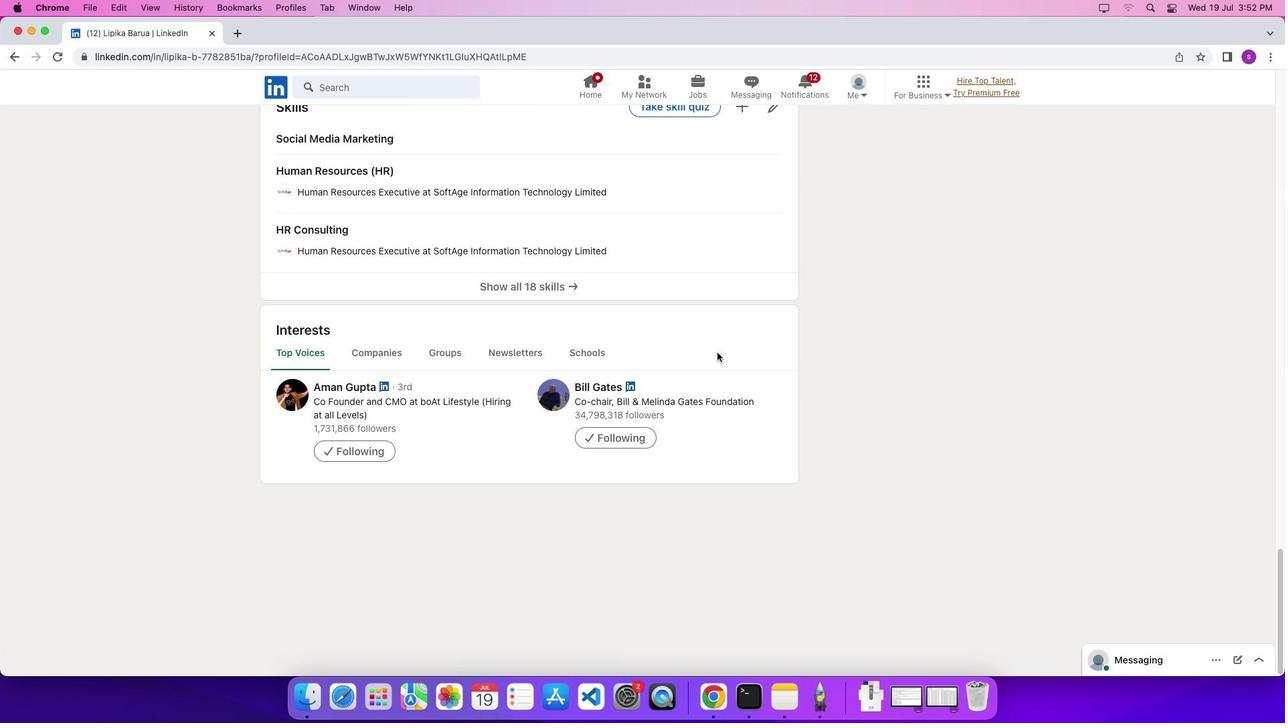 
Action: Mouse scrolled (717, 352) with delta (0, -6)
Screenshot: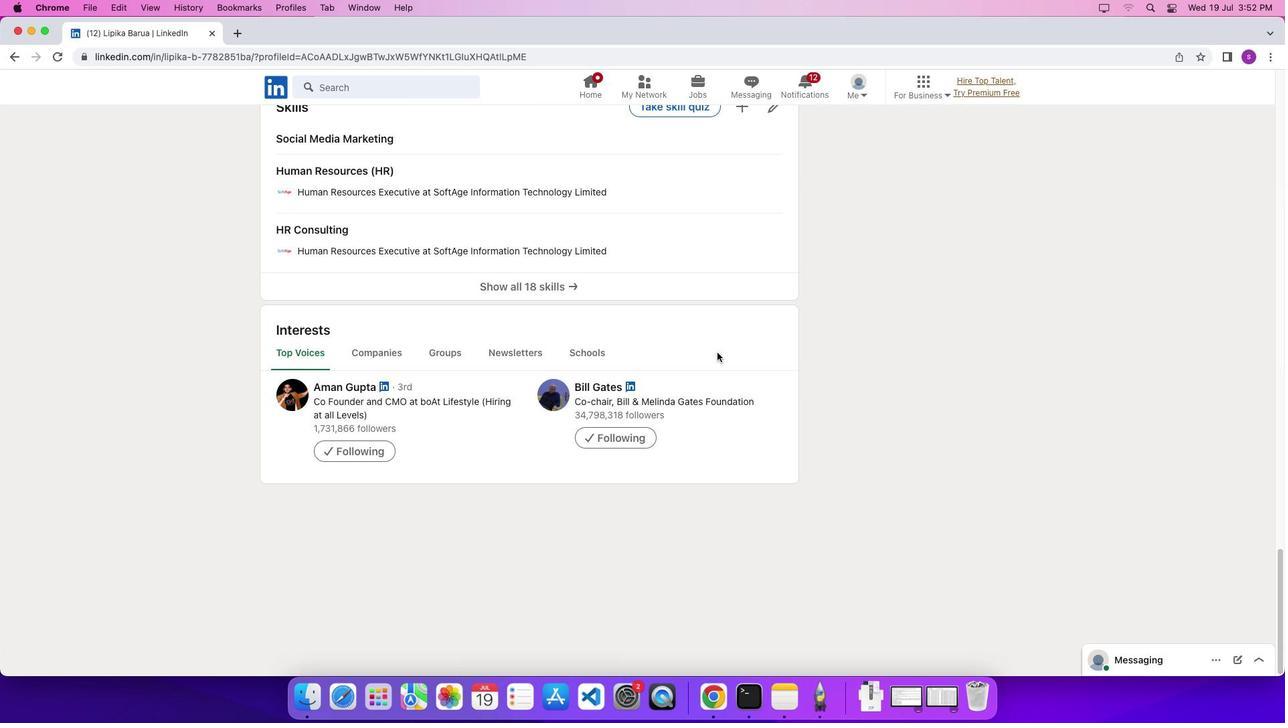 
Action: Mouse scrolled (717, 352) with delta (0, 0)
Screenshot: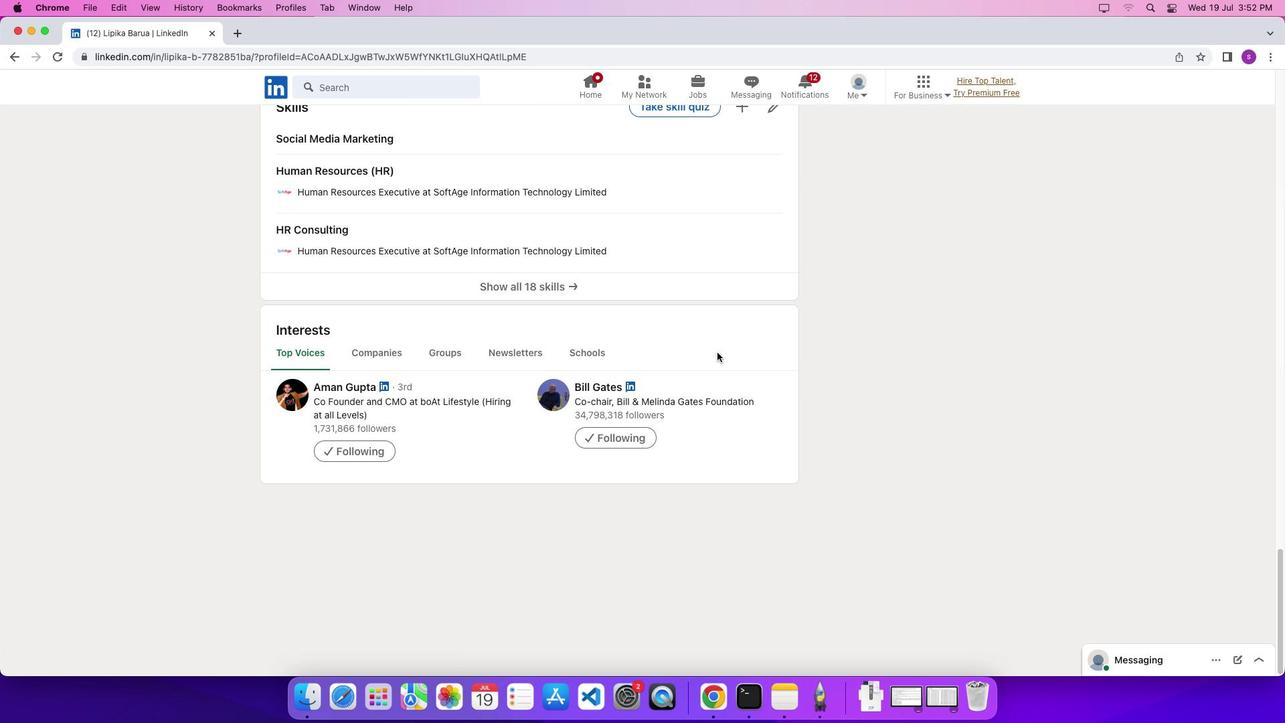
Action: Mouse moved to (669, 540)
Screenshot: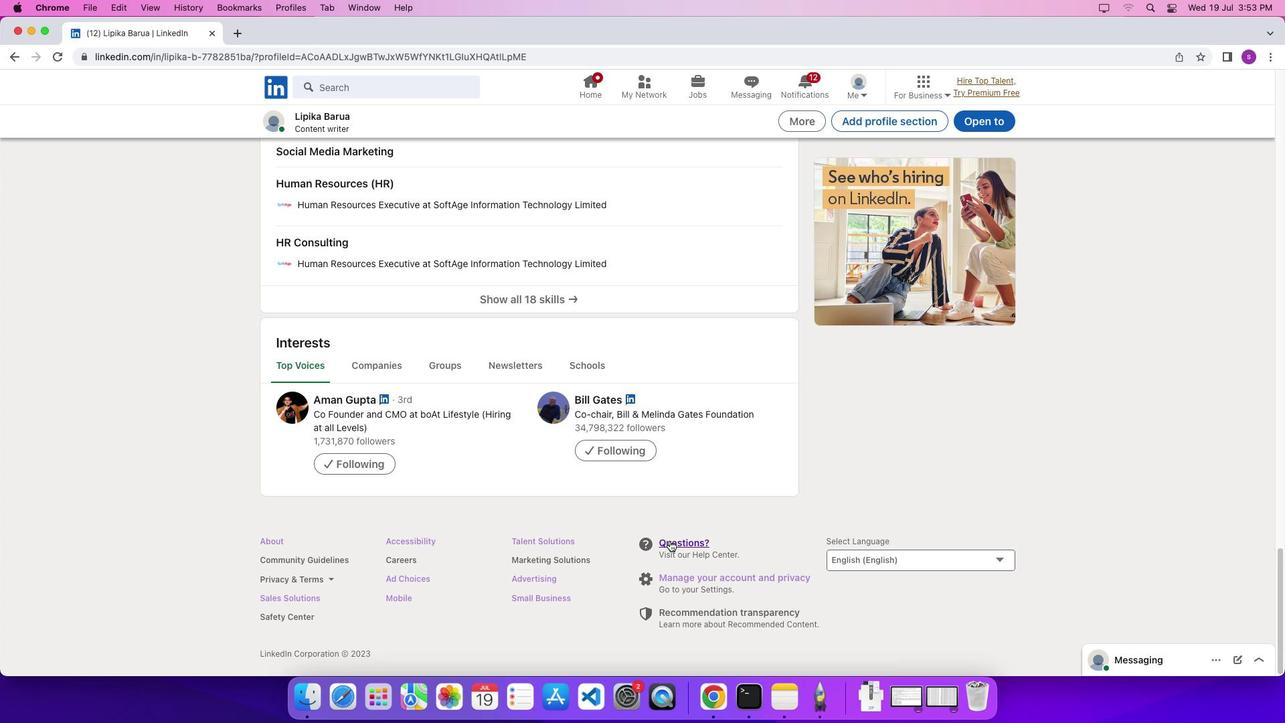 
Action: Mouse pressed left at (669, 540)
Screenshot: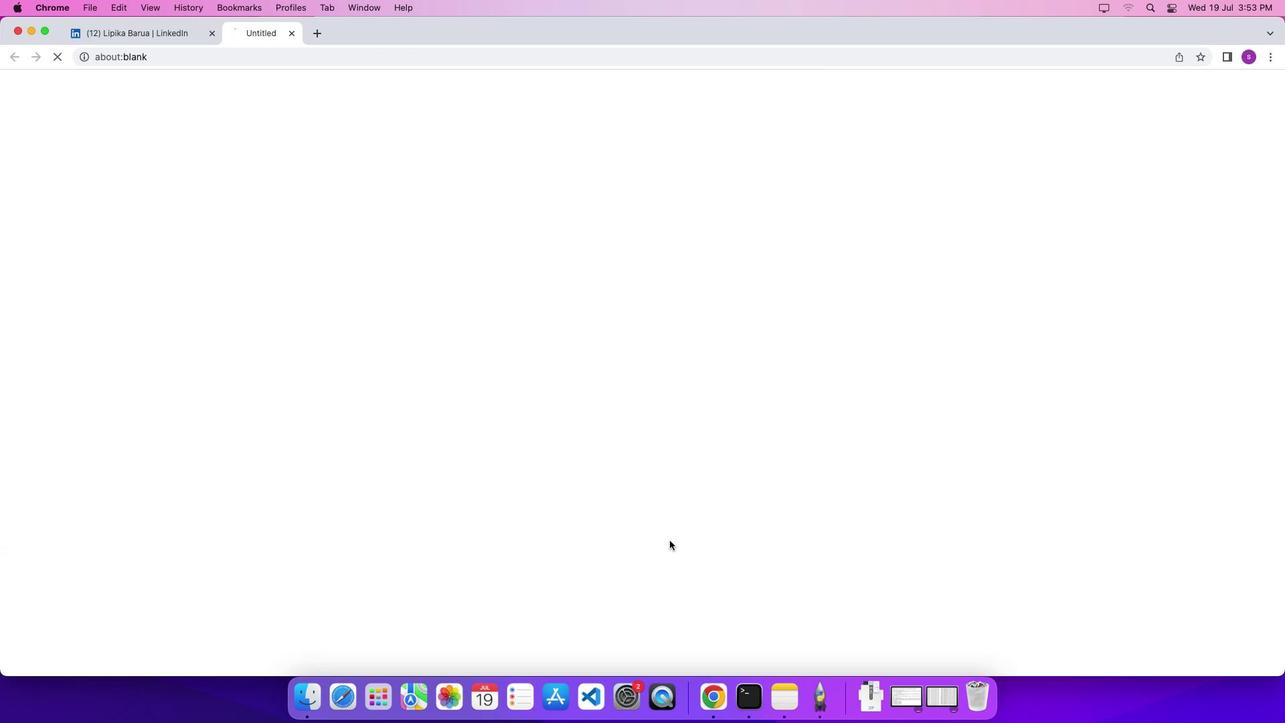 
Action: Mouse moved to (320, 222)
Screenshot: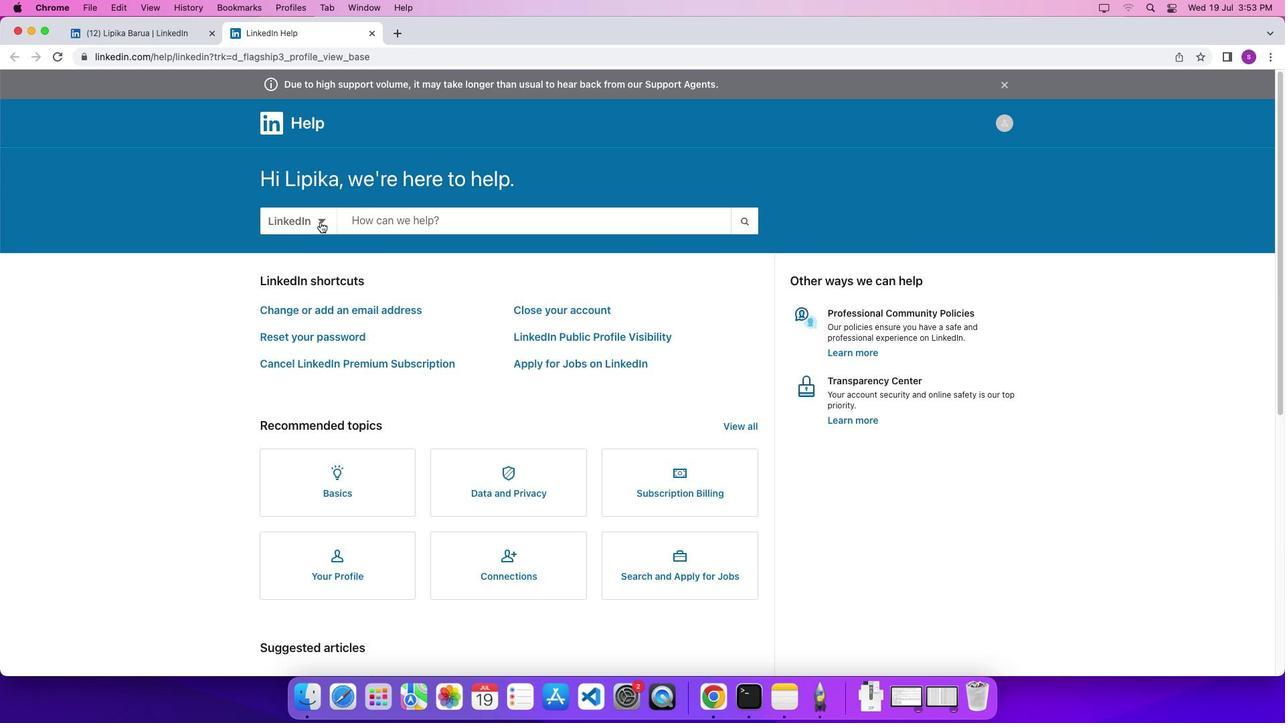 
Action: Mouse pressed left at (320, 222)
Screenshot: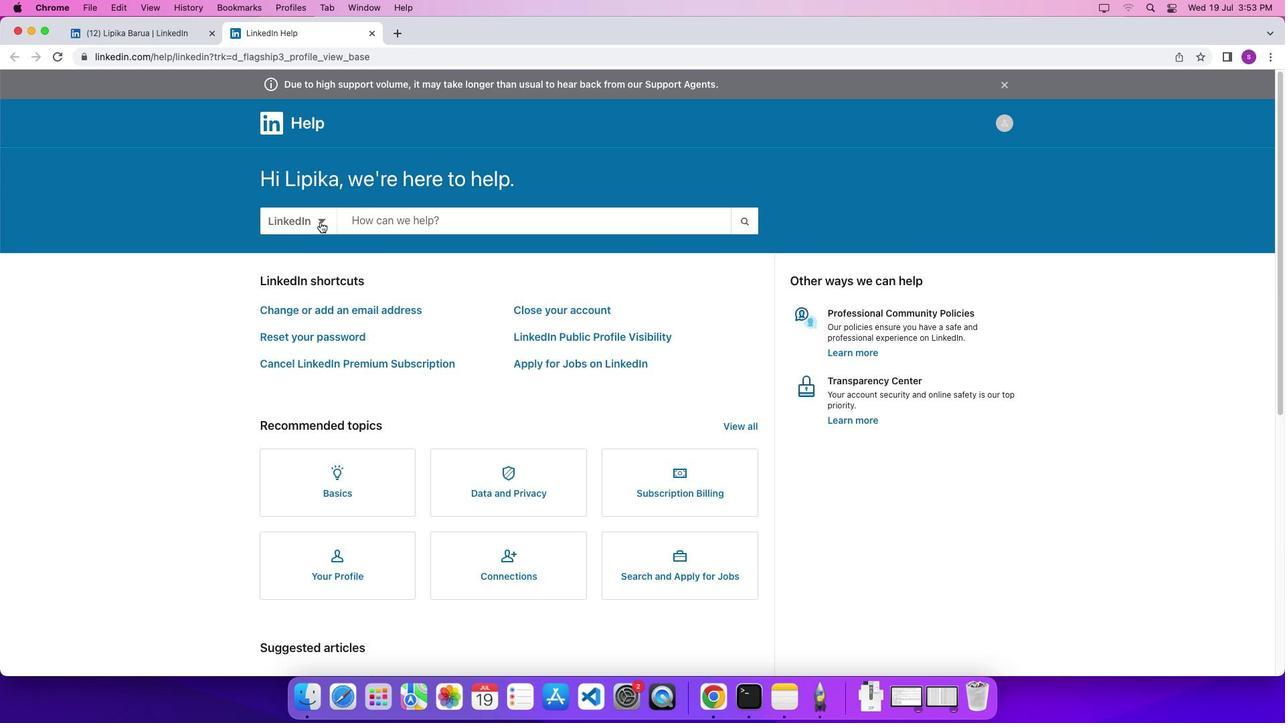 
Action: Mouse moved to (334, 322)
Screenshot: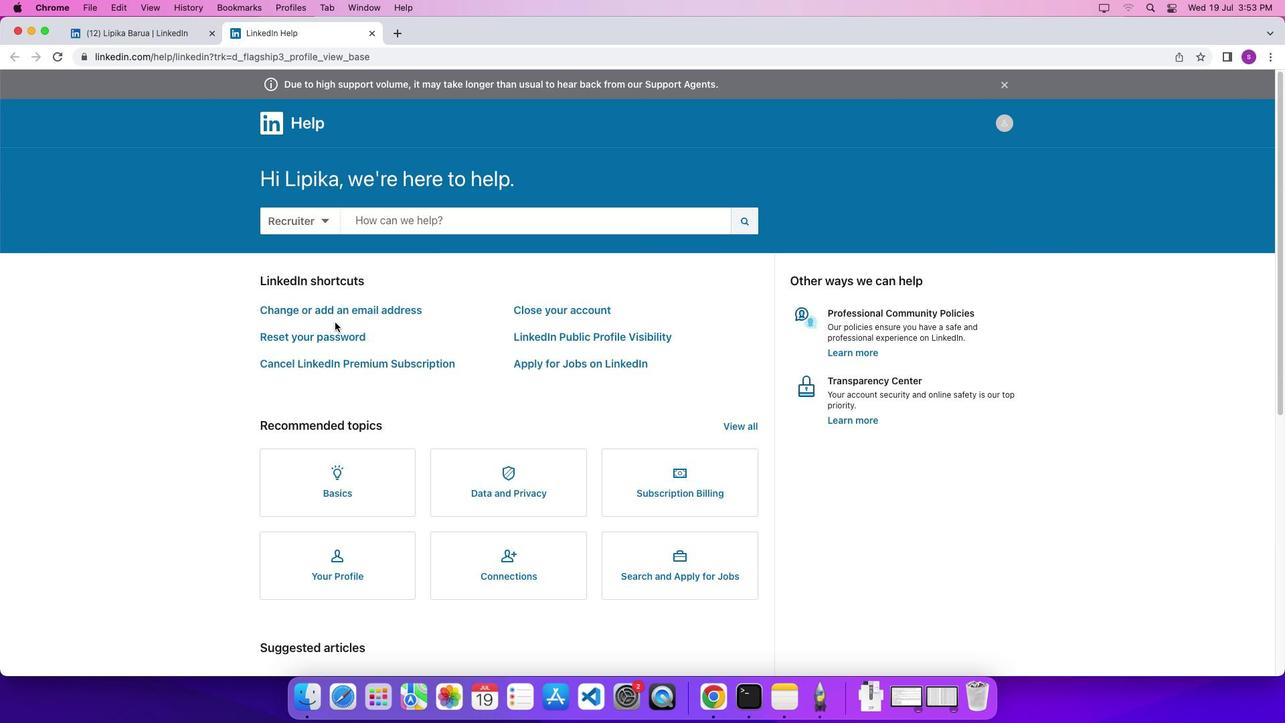 
Action: Mouse pressed left at (334, 322)
Screenshot: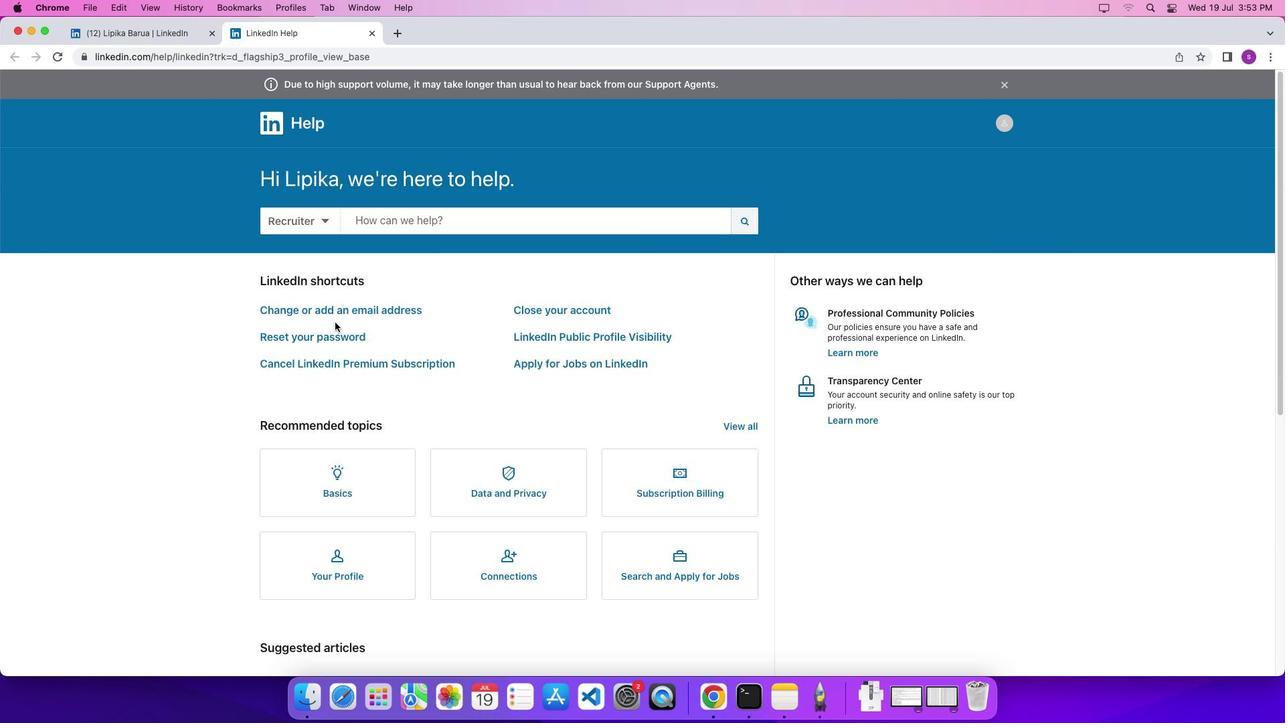 
Action: Mouse moved to (479, 216)
Screenshot: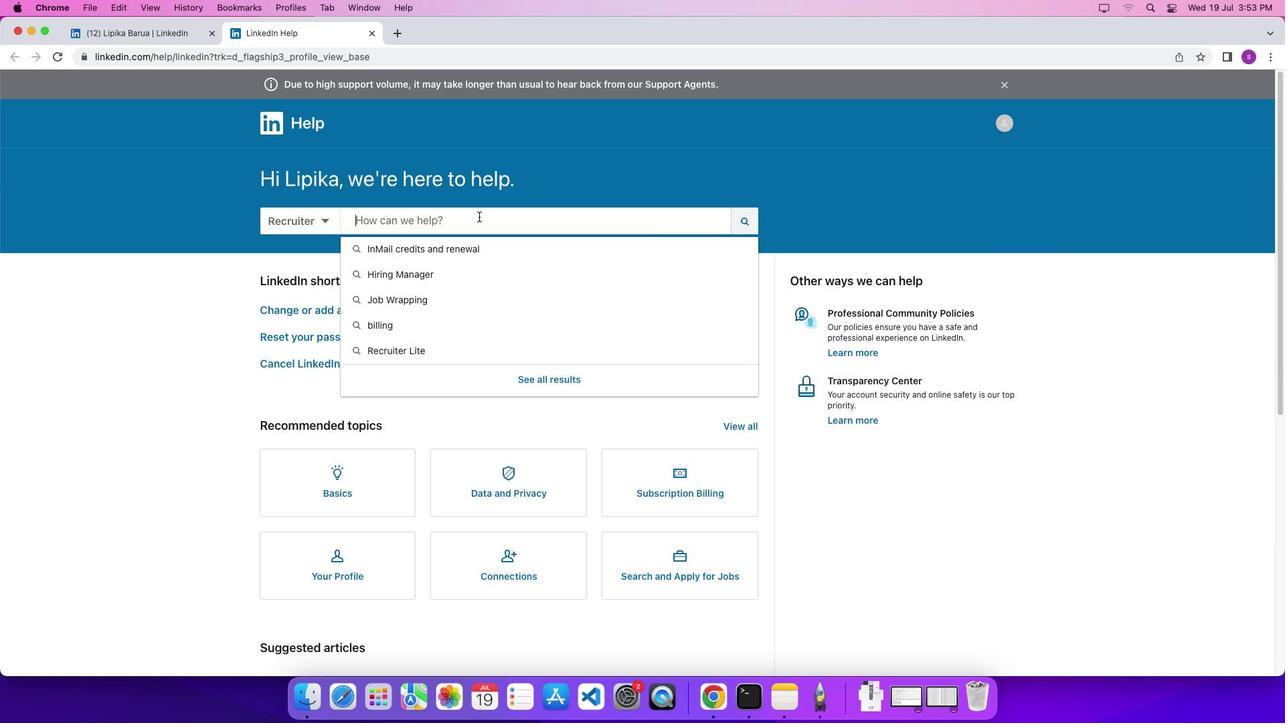 
Action: Mouse pressed left at (479, 216)
Screenshot: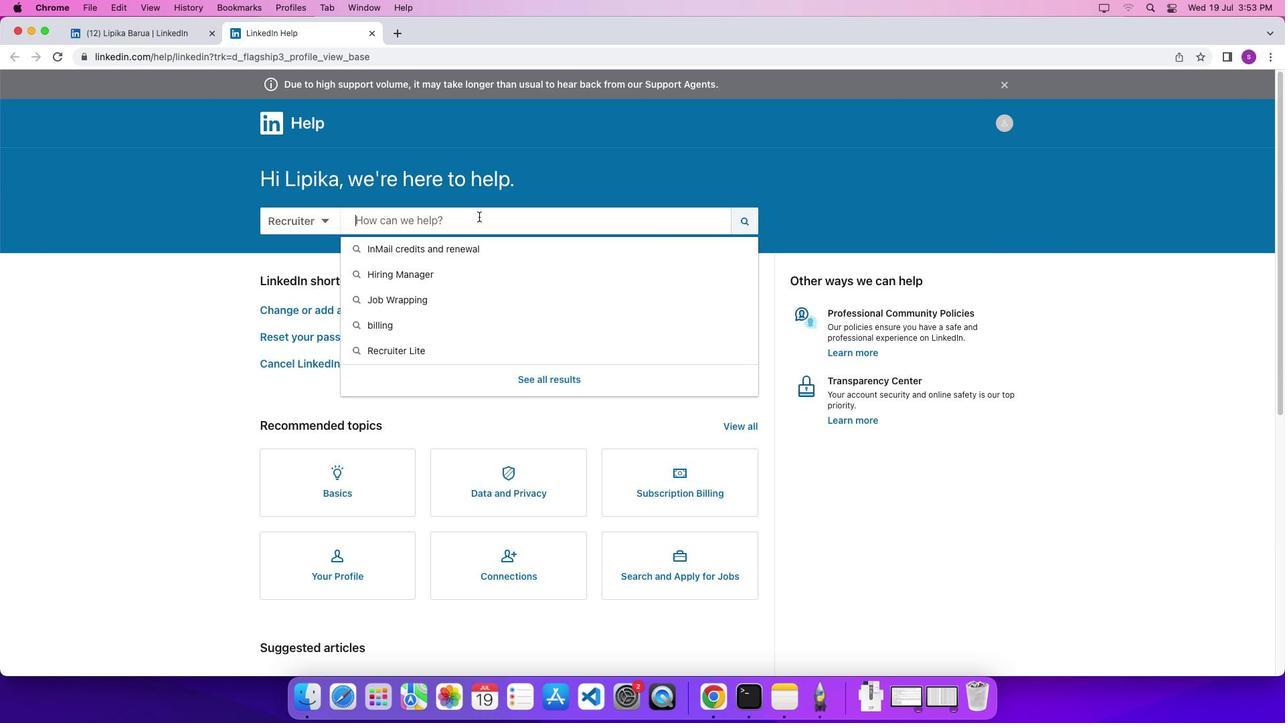 
Action: Mouse moved to (480, 216)
Screenshot: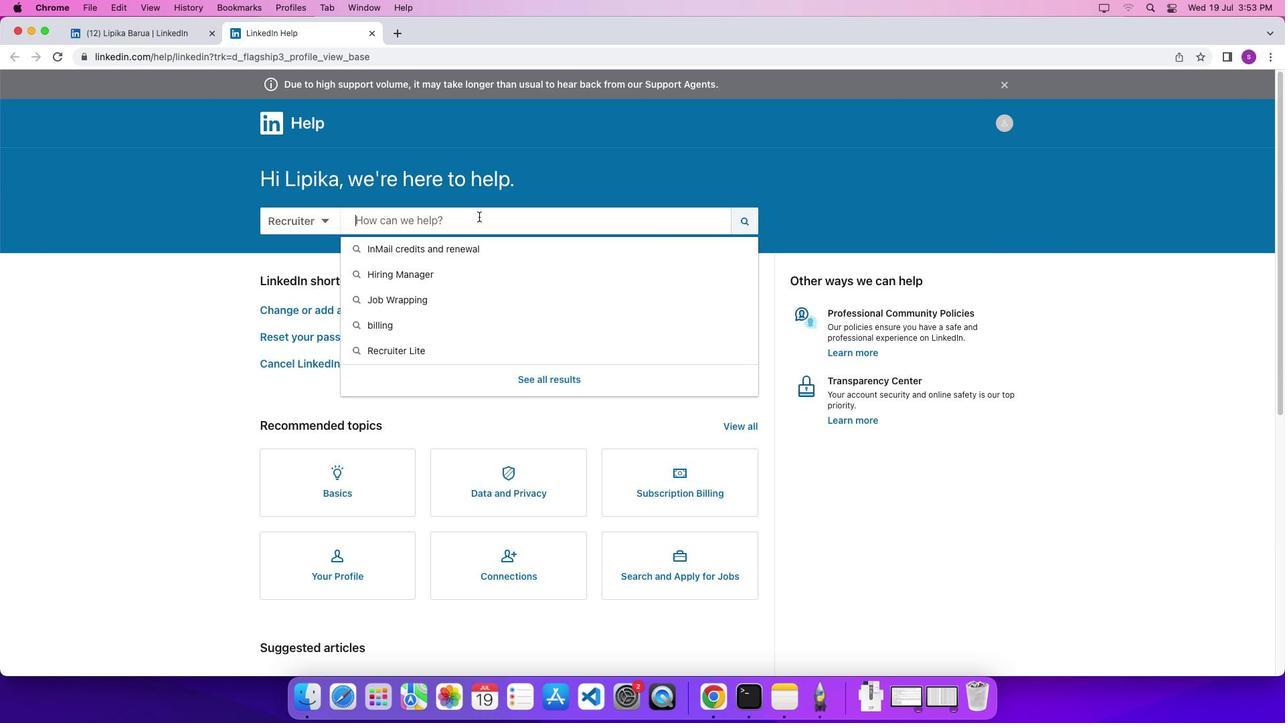 
Action: Key pressed Key.shift'R''e''c''r''u''i''t''e''r'Key.spaceKey.shift'L''i''t''e'
Screenshot: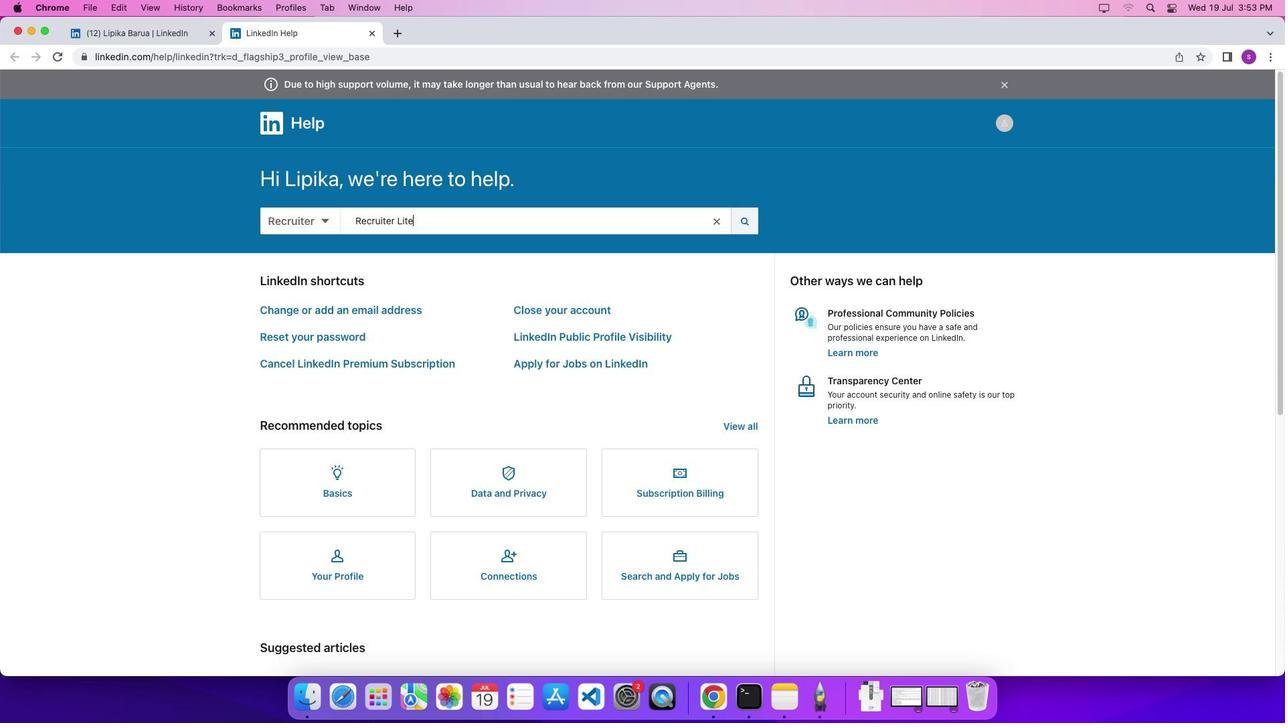 
Action: Mouse moved to (751, 224)
Screenshot: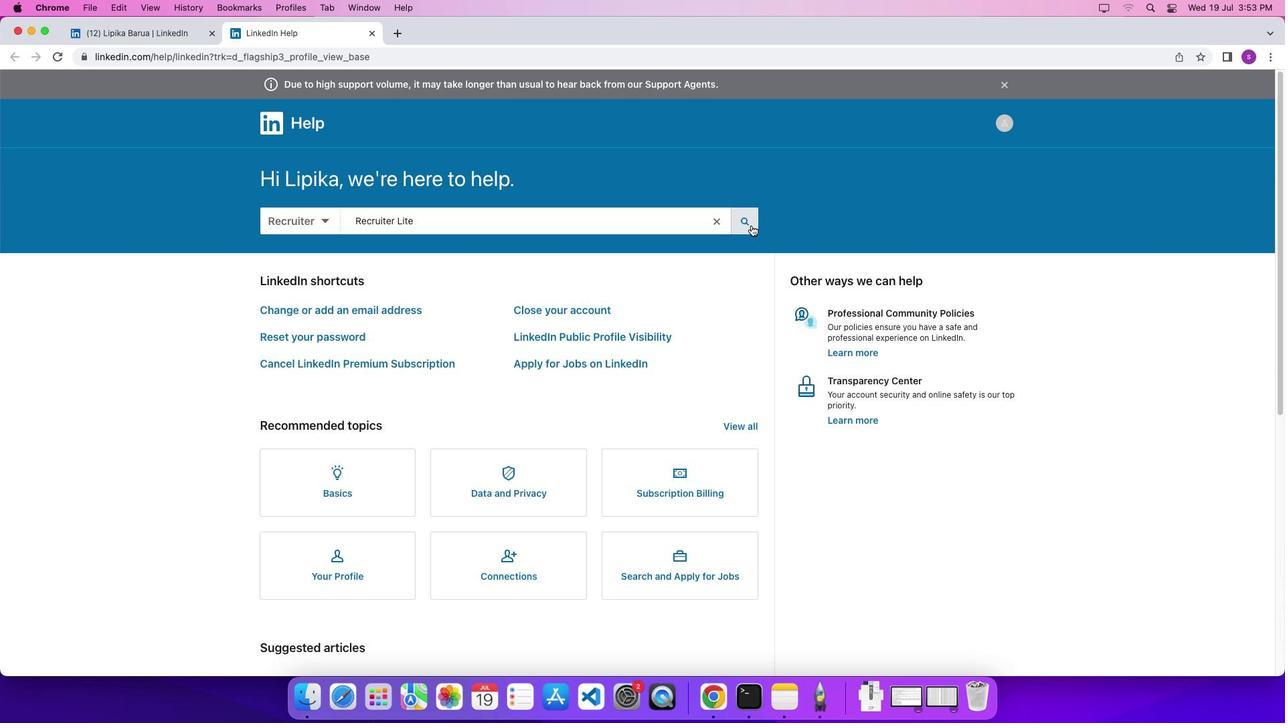 
Action: Mouse pressed left at (751, 224)
Screenshot: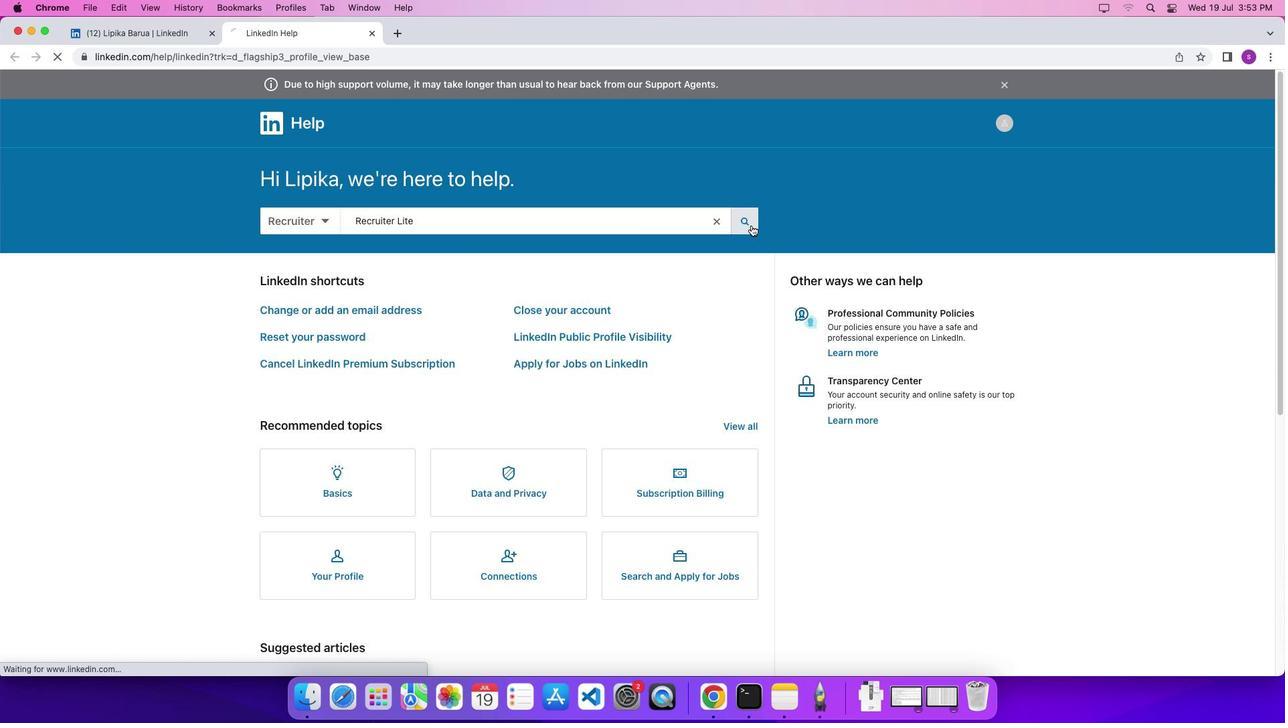 
